 Task: Open Card Brand Reputation Monitoring in Board Product Features to Workspace Direct Marketing and add a team member Softage.3@softage.net, a label Red, a checklist Recipe Development, an attachment from Trello, a color Red and finally, add a card description 'Plan and execute company team-building conference' and a comment 'We should approach this task with a sense of curiosity and a willingness to experiment with new ideas and approaches.'. Add a start date 'Jan 07, 1900' with a due date 'Jan 14, 1900'
Action: Mouse moved to (70, 351)
Screenshot: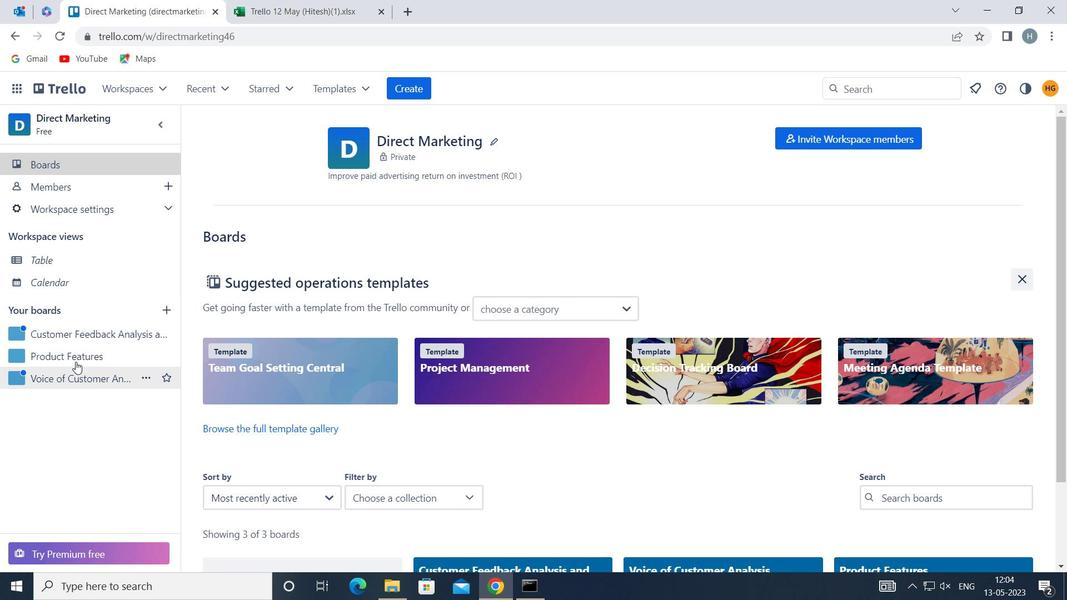 
Action: Mouse pressed left at (70, 351)
Screenshot: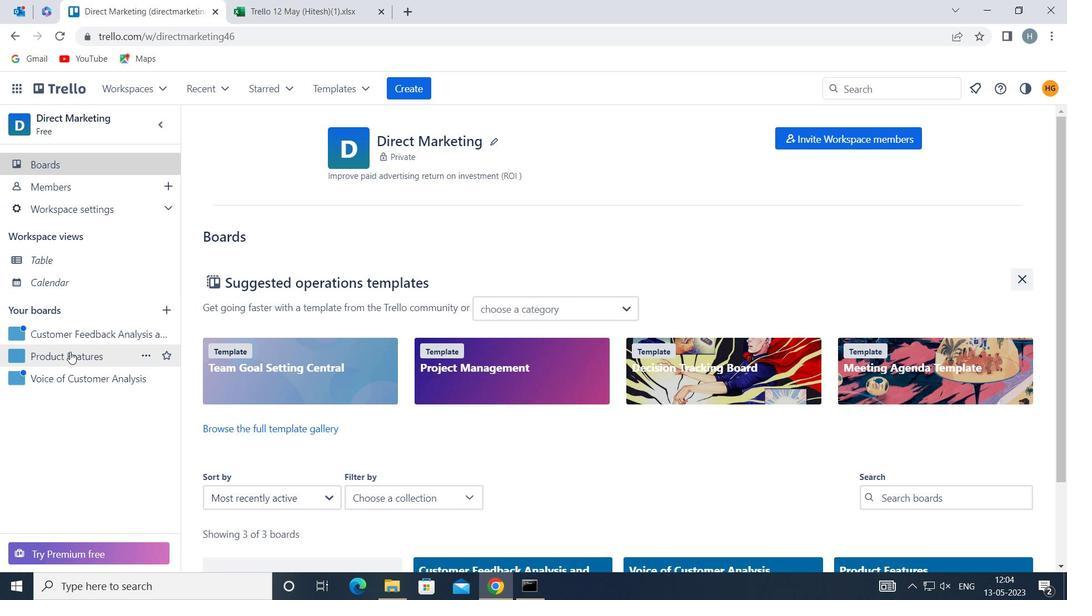 
Action: Mouse moved to (633, 204)
Screenshot: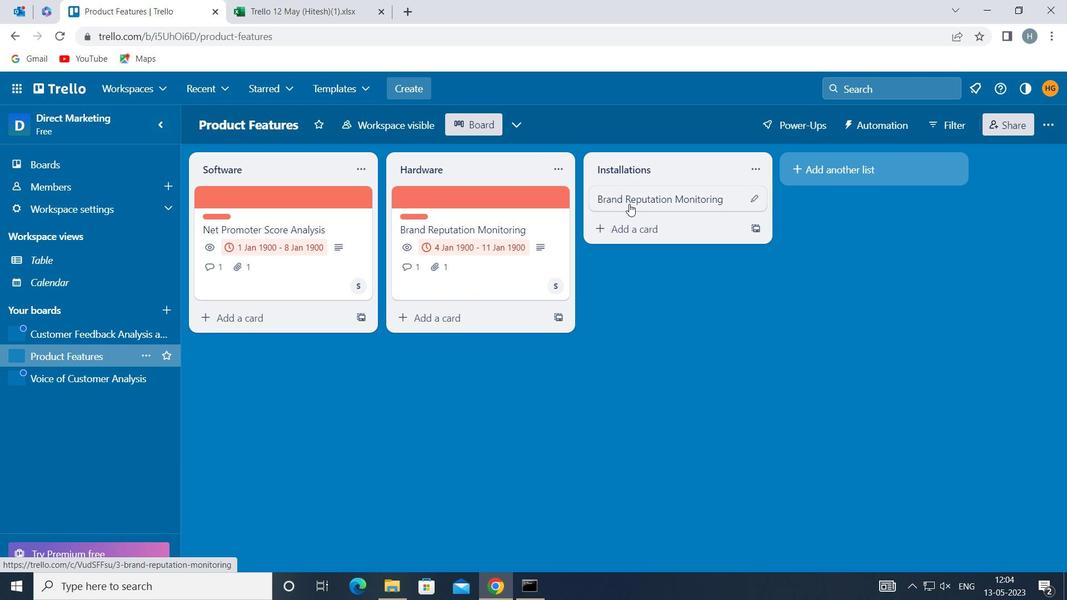 
Action: Mouse pressed left at (633, 204)
Screenshot: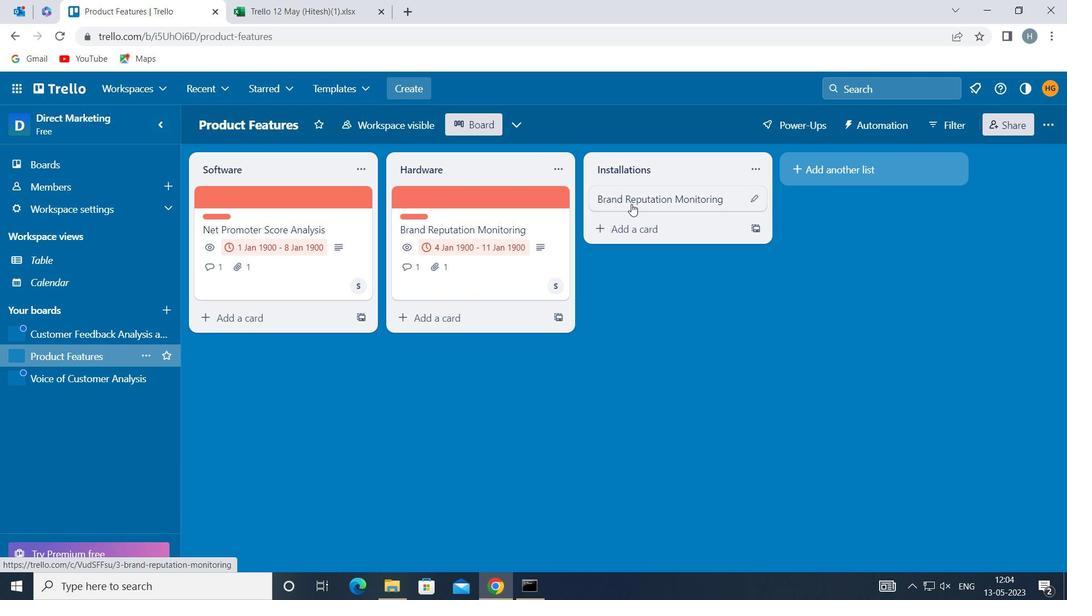 
Action: Mouse moved to (719, 244)
Screenshot: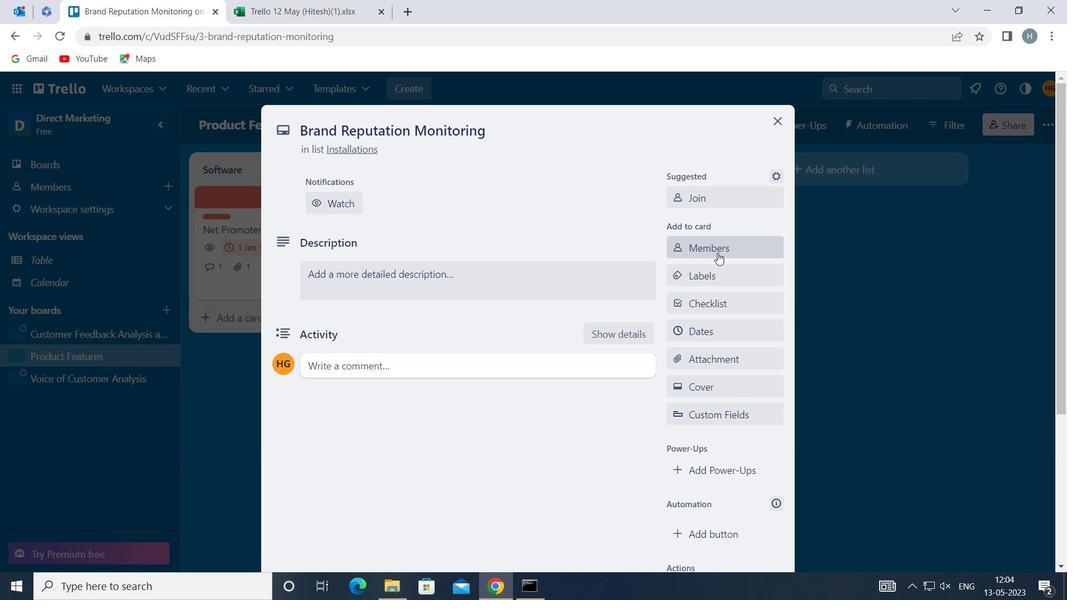 
Action: Mouse pressed left at (719, 244)
Screenshot: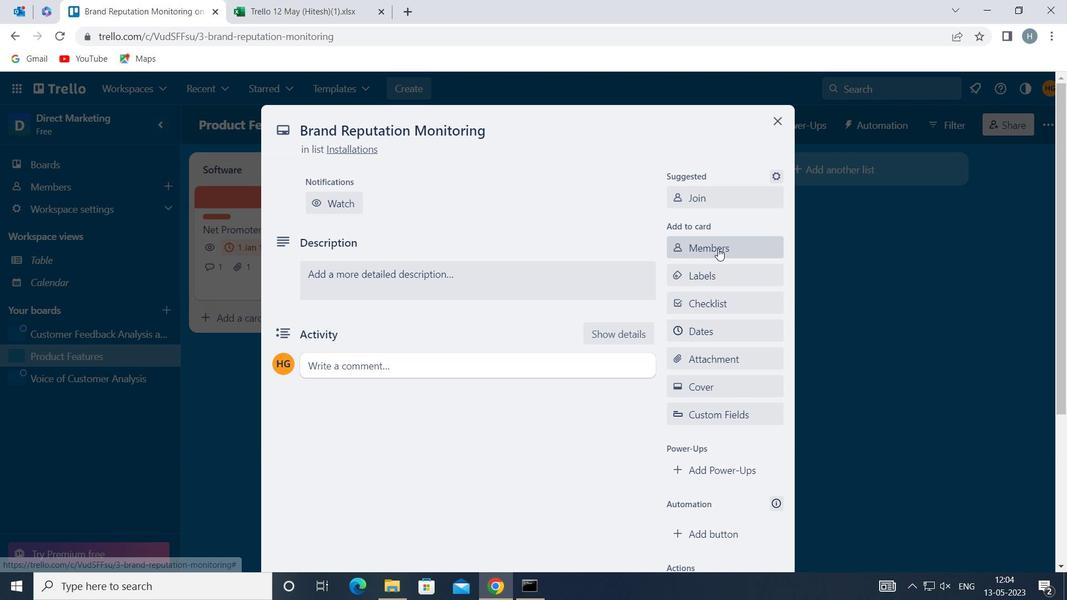 
Action: Key pressed softage
Screenshot: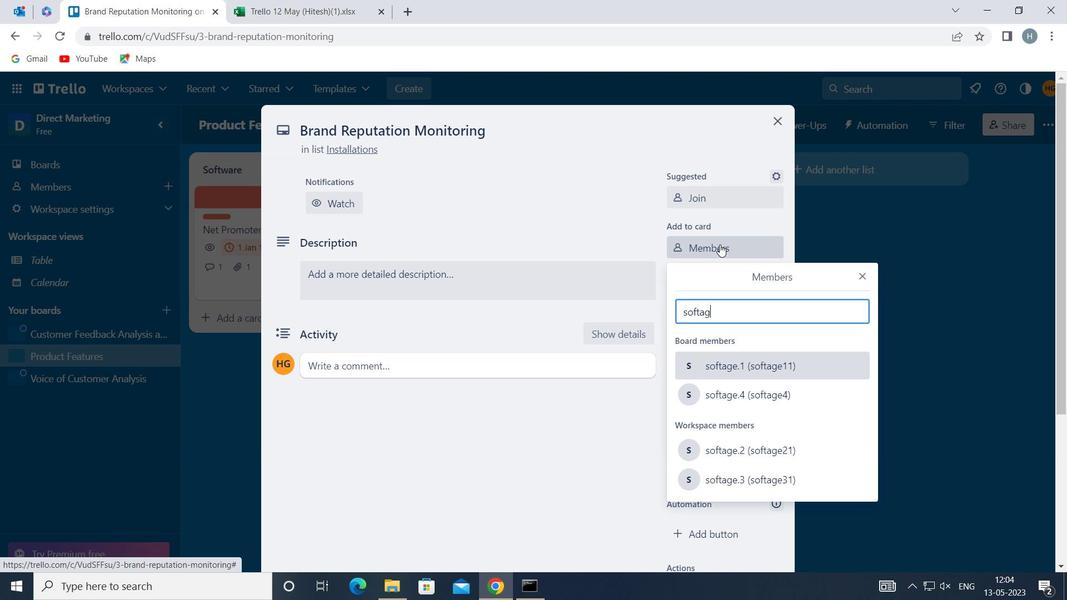 
Action: Mouse moved to (763, 475)
Screenshot: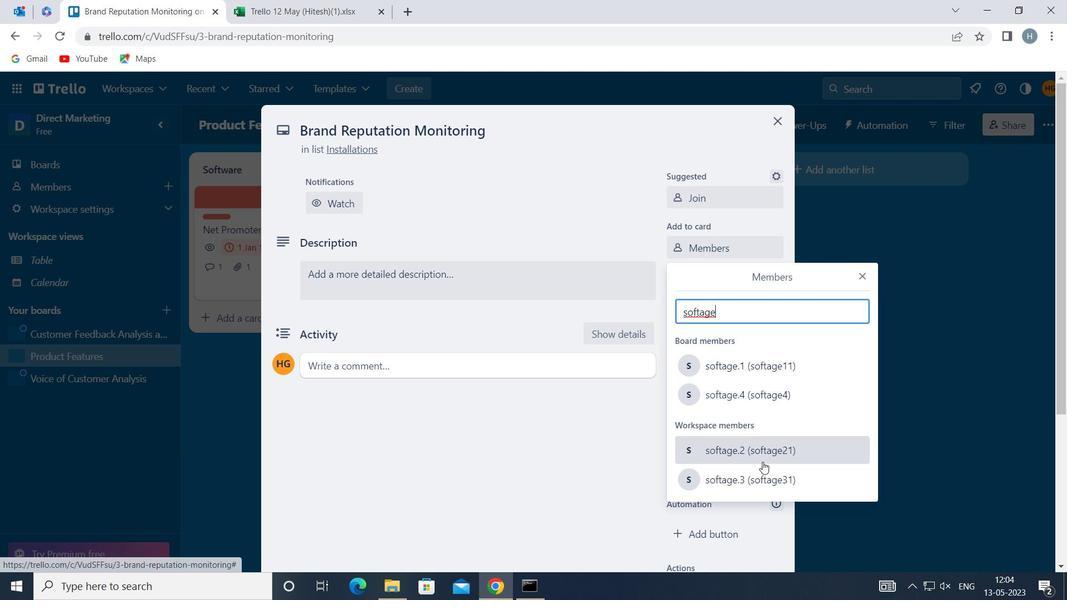 
Action: Mouse pressed left at (763, 475)
Screenshot: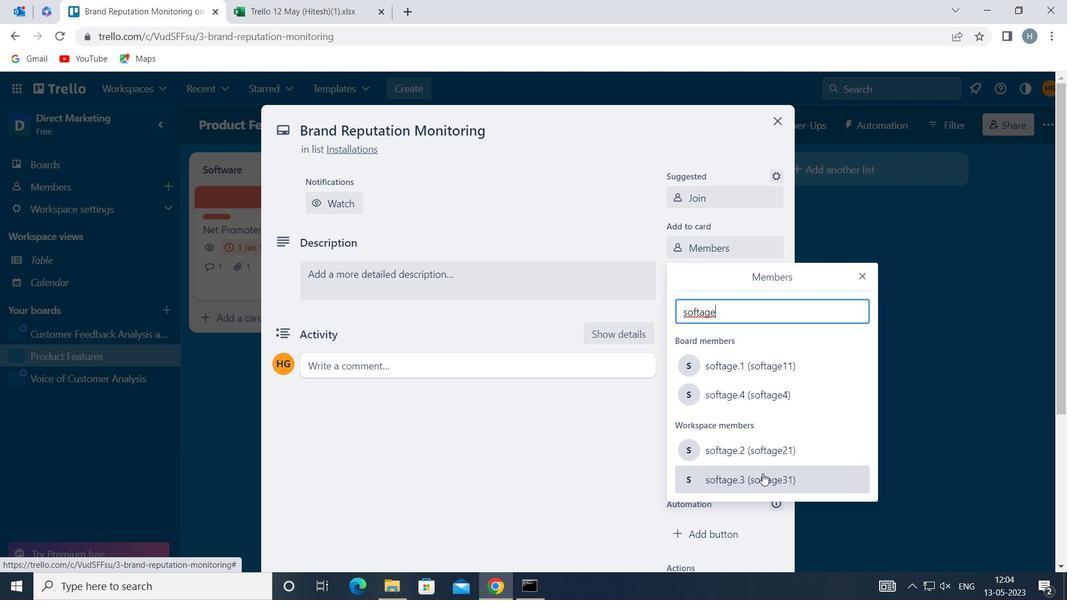 
Action: Mouse moved to (859, 270)
Screenshot: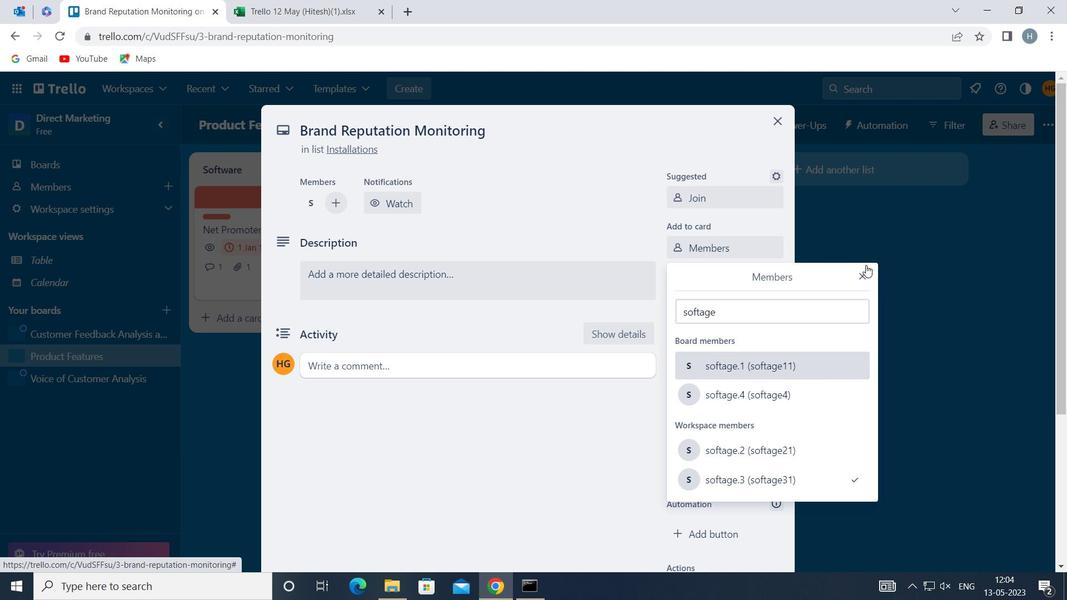
Action: Mouse pressed left at (859, 270)
Screenshot: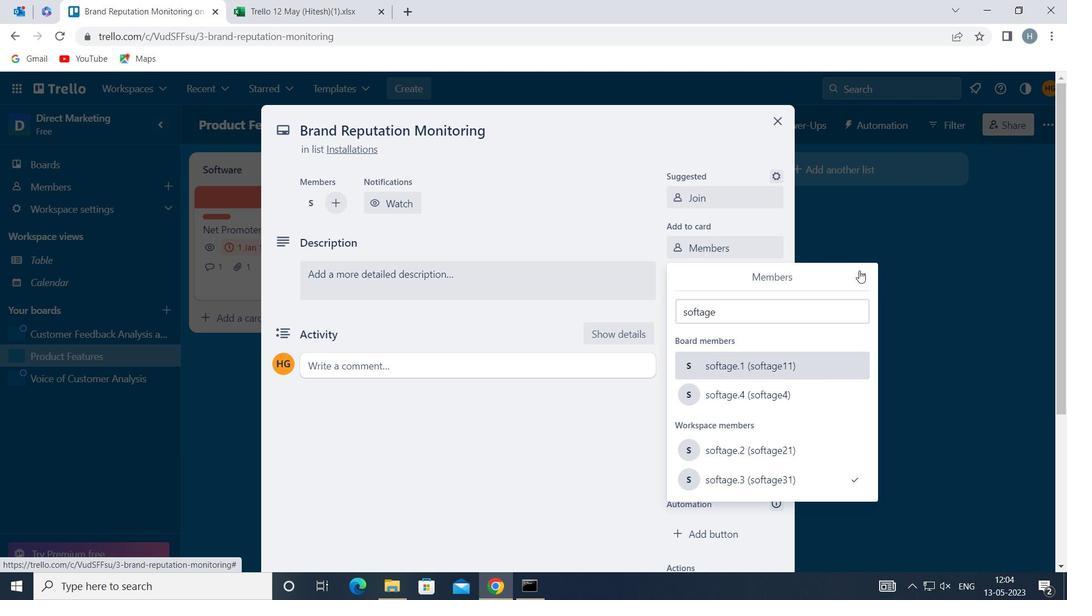 
Action: Mouse moved to (741, 269)
Screenshot: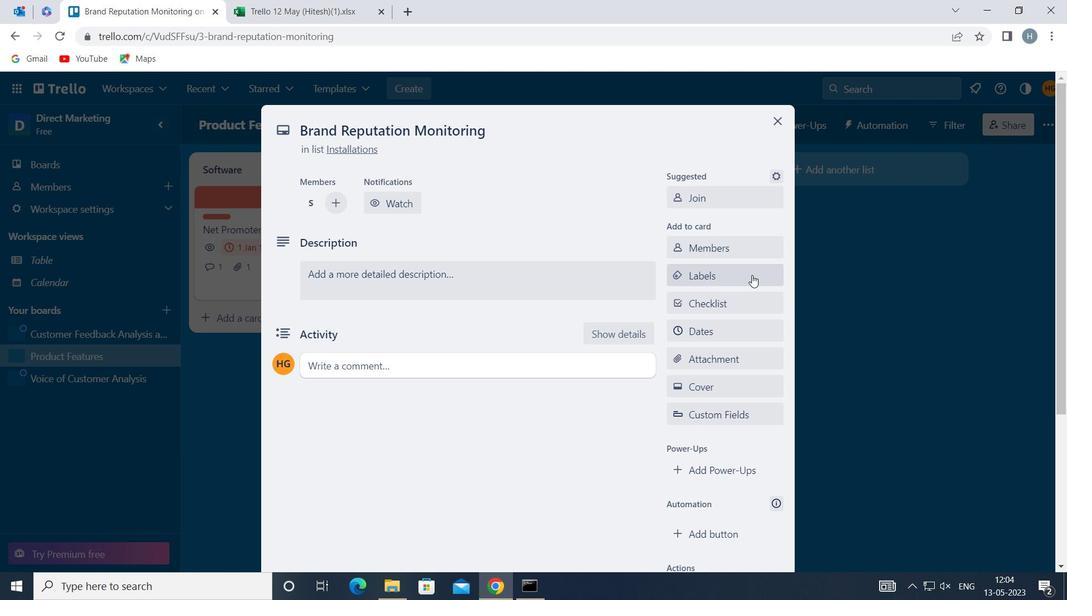 
Action: Mouse pressed left at (741, 269)
Screenshot: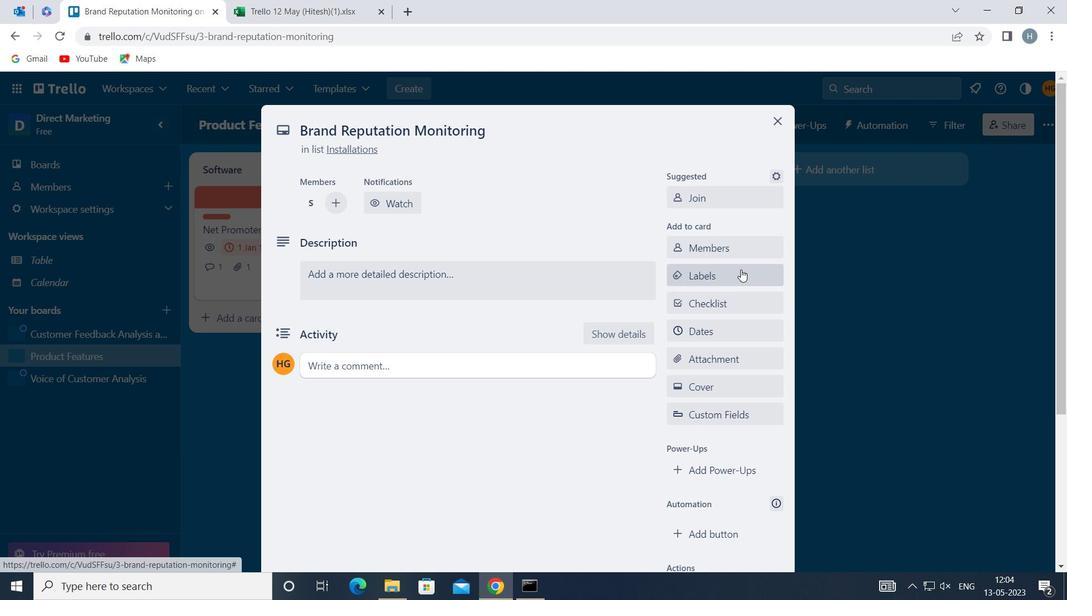 
Action: Mouse moved to (747, 273)
Screenshot: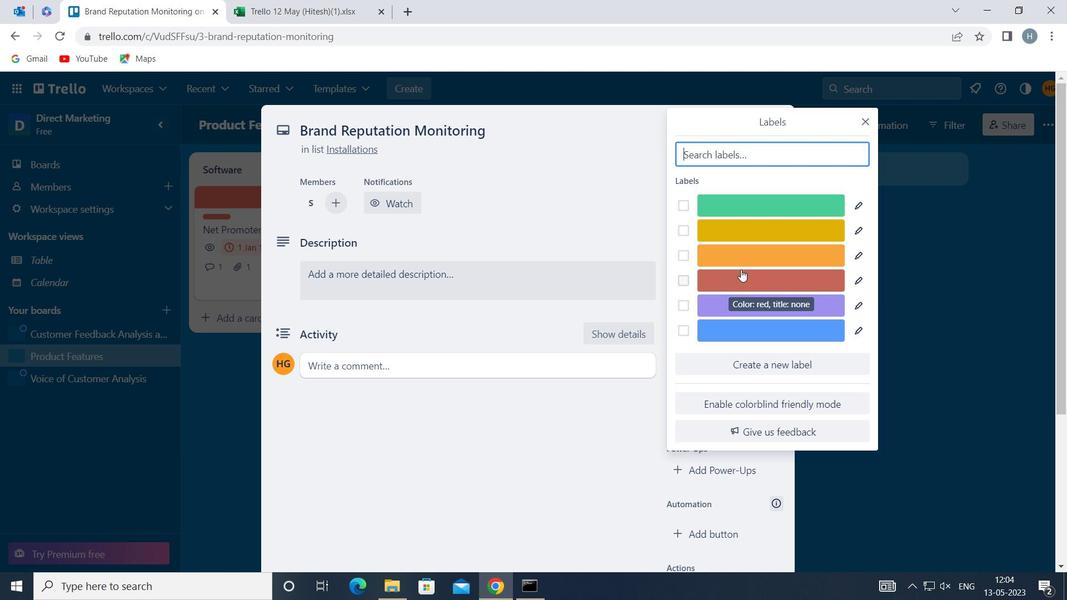 
Action: Mouse pressed left at (747, 273)
Screenshot: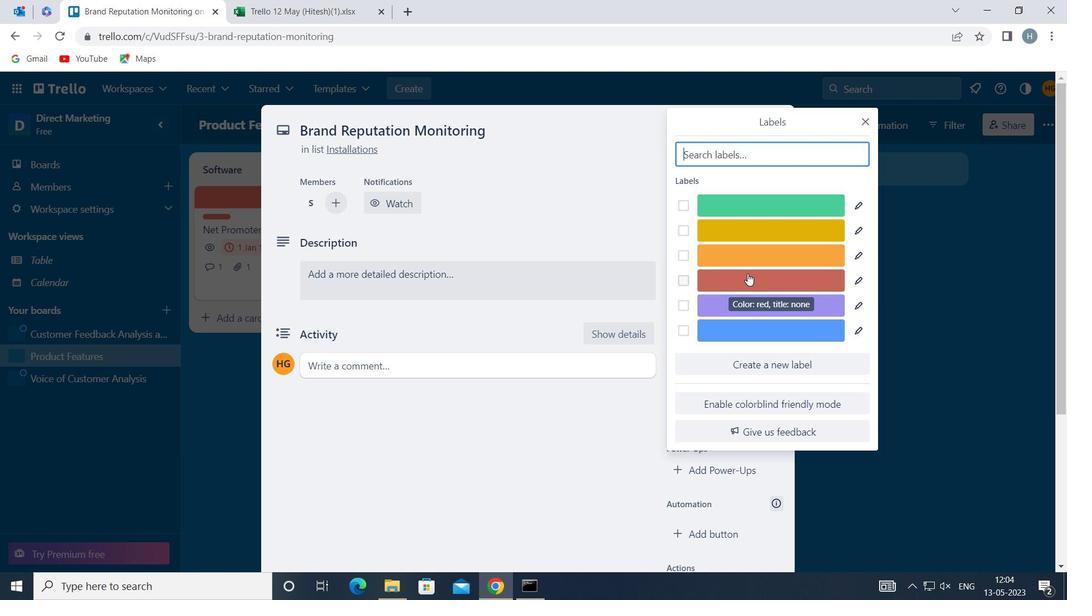 
Action: Mouse moved to (866, 118)
Screenshot: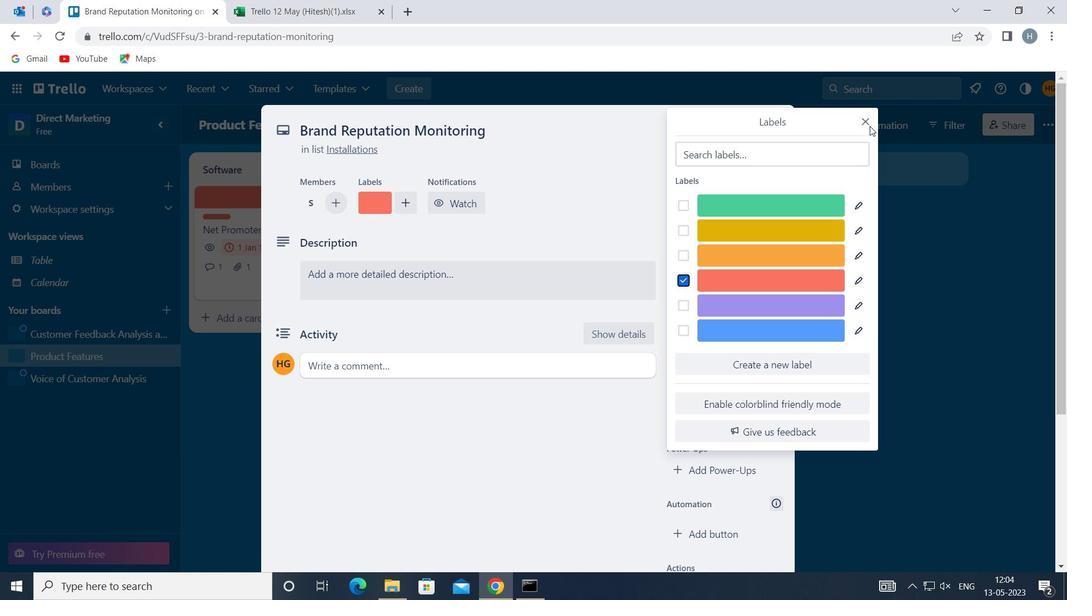 
Action: Mouse pressed left at (866, 118)
Screenshot: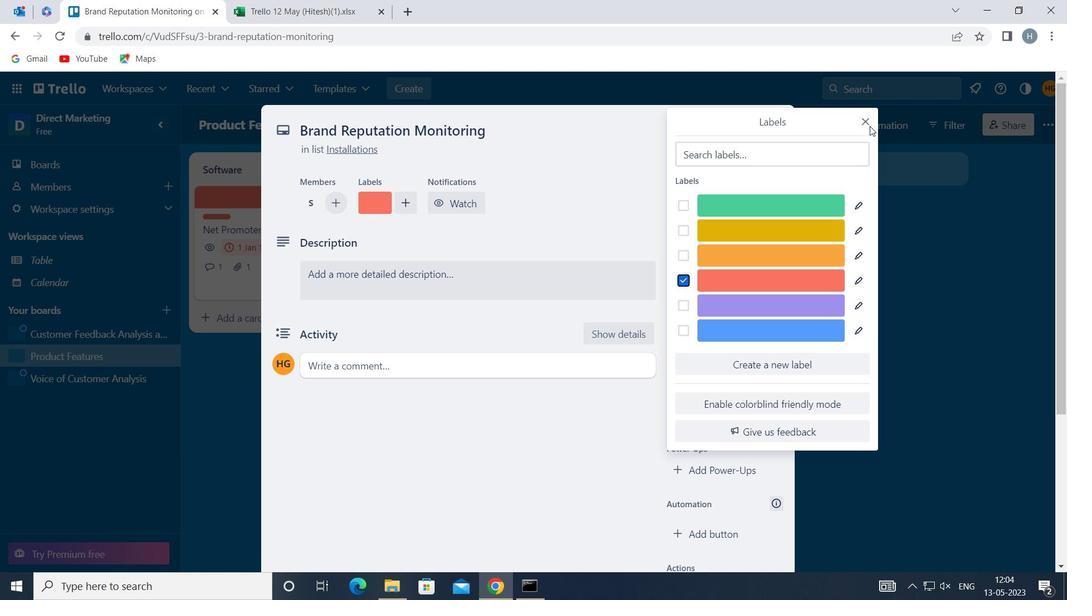 
Action: Mouse moved to (732, 298)
Screenshot: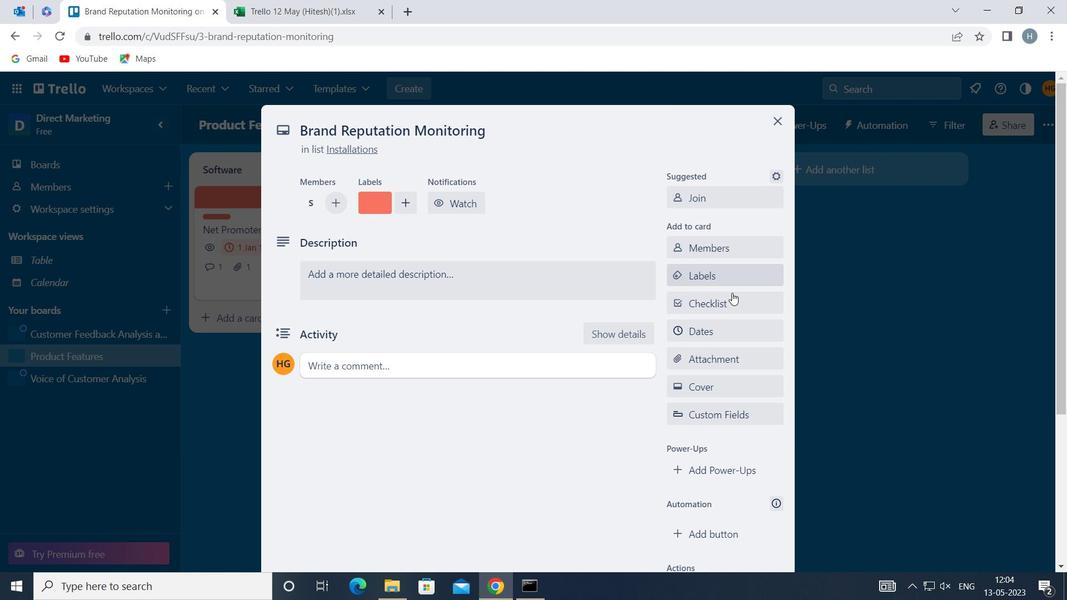 
Action: Mouse pressed left at (732, 298)
Screenshot: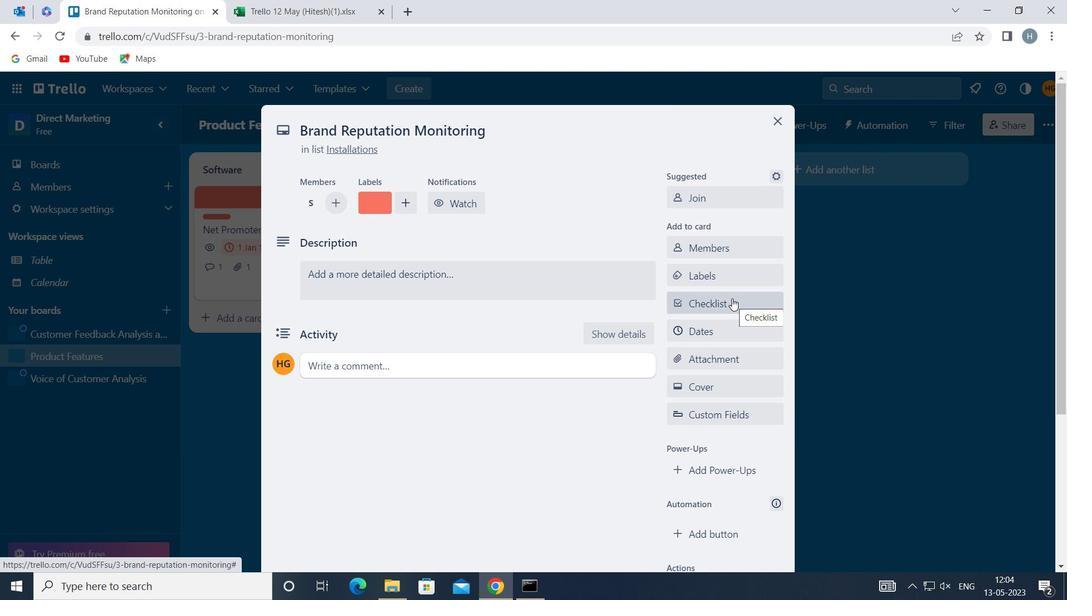
Action: Key pressed <Key.shift>RECIPE<Key.space><Key.shift>DEVELOPMENT
Screenshot: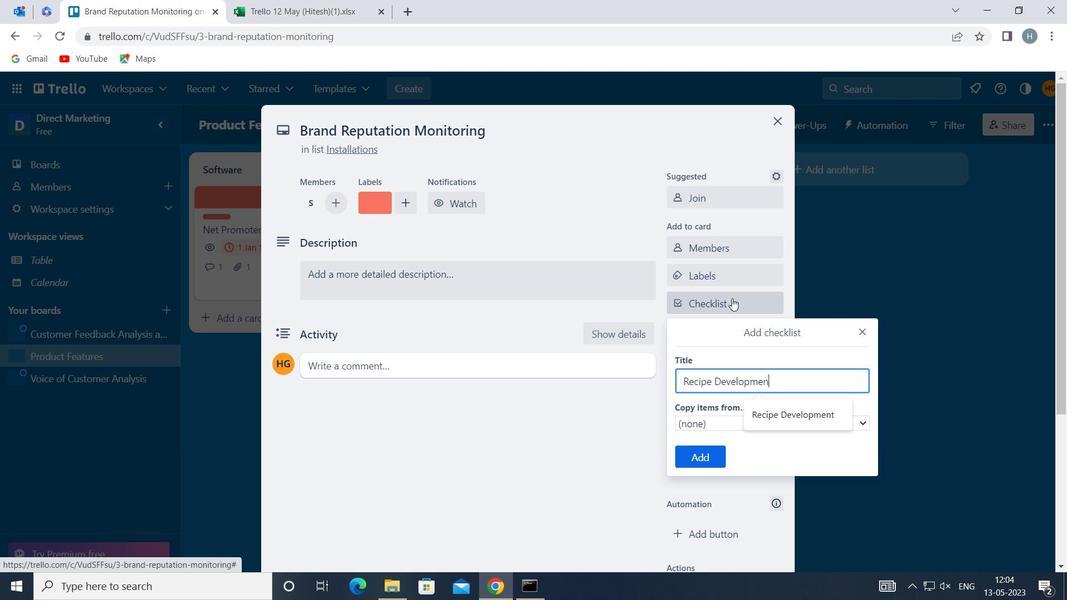 
Action: Mouse moved to (695, 454)
Screenshot: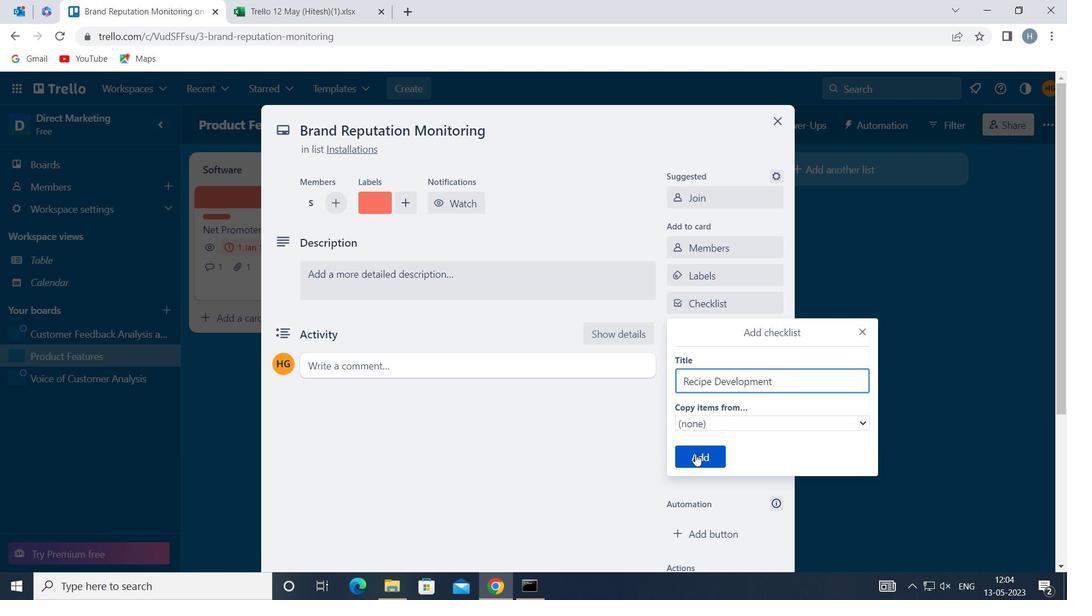 
Action: Mouse pressed left at (695, 454)
Screenshot: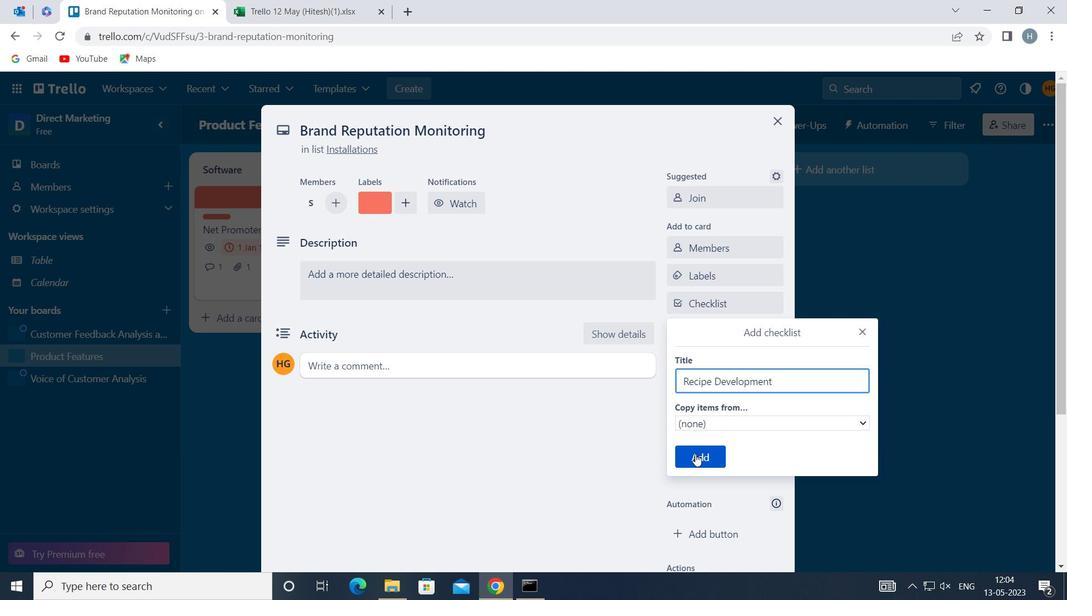 
Action: Mouse moved to (711, 351)
Screenshot: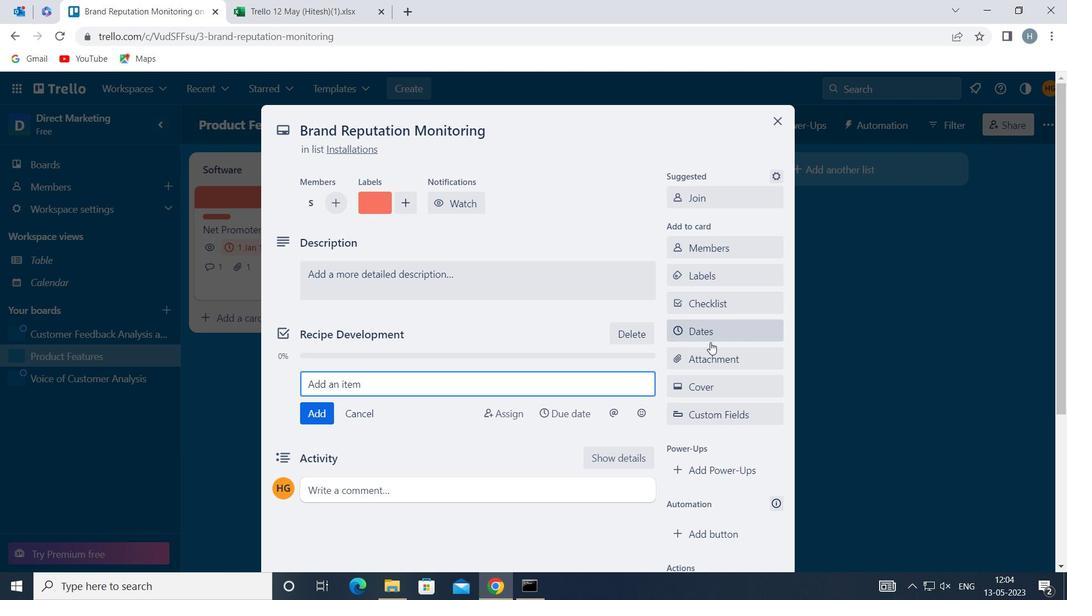 
Action: Mouse pressed left at (711, 351)
Screenshot: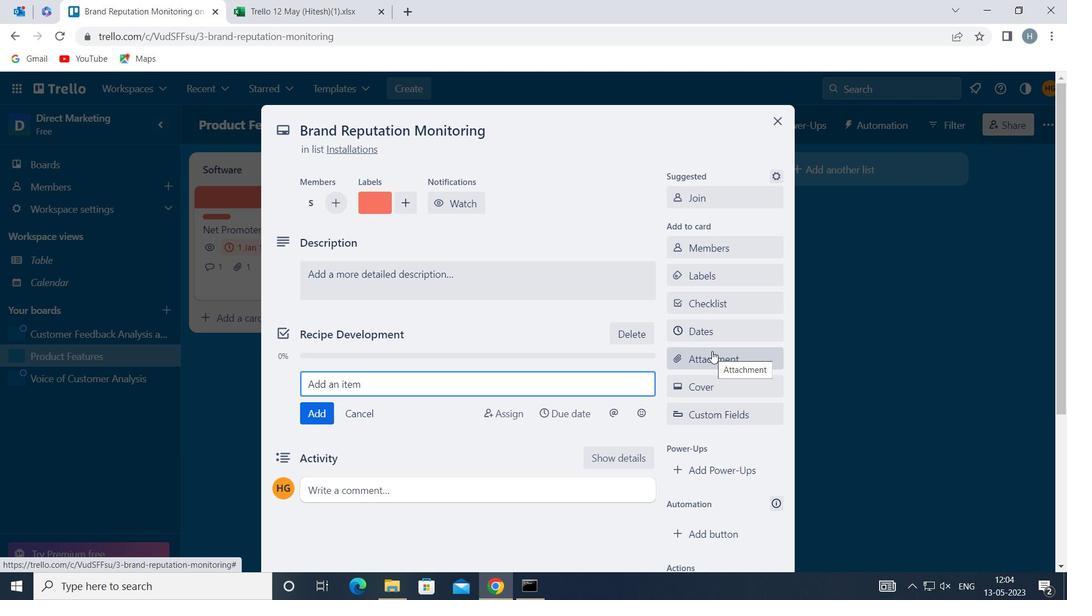 
Action: Mouse moved to (740, 172)
Screenshot: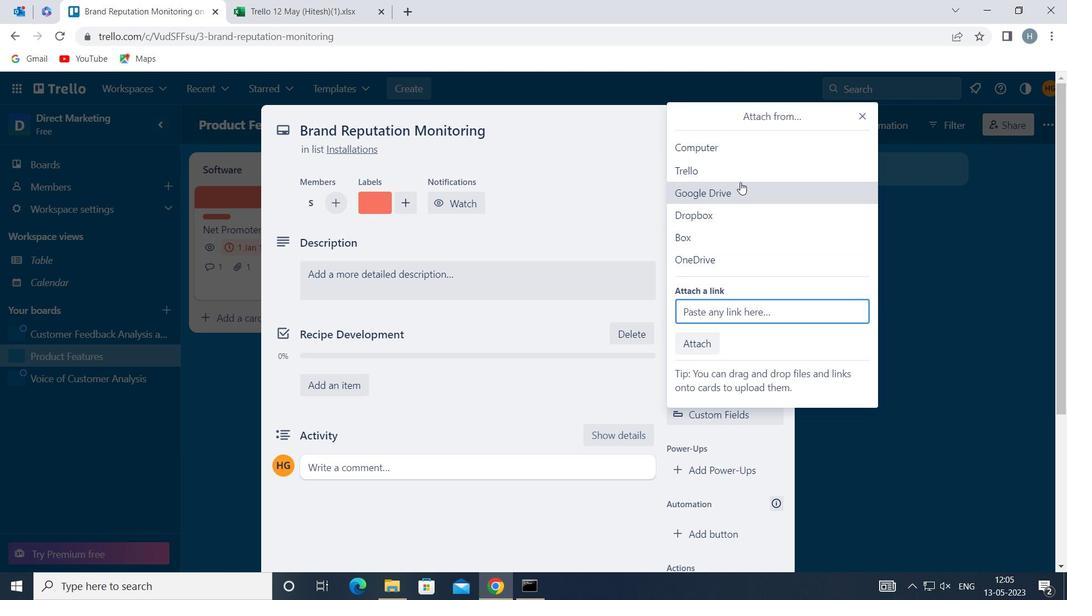 
Action: Mouse pressed left at (740, 172)
Screenshot: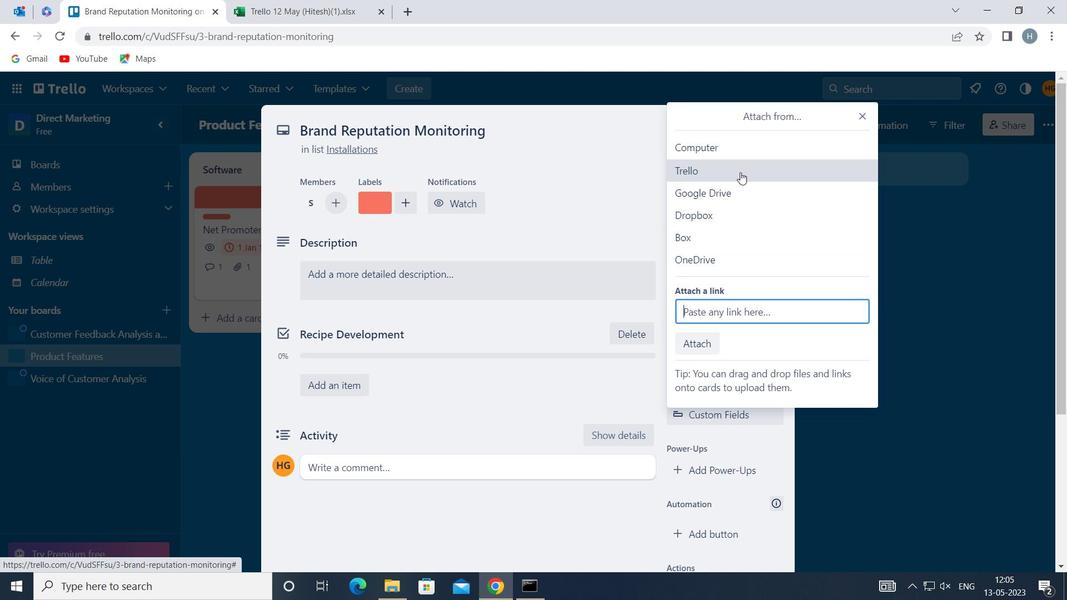 
Action: Mouse moved to (744, 260)
Screenshot: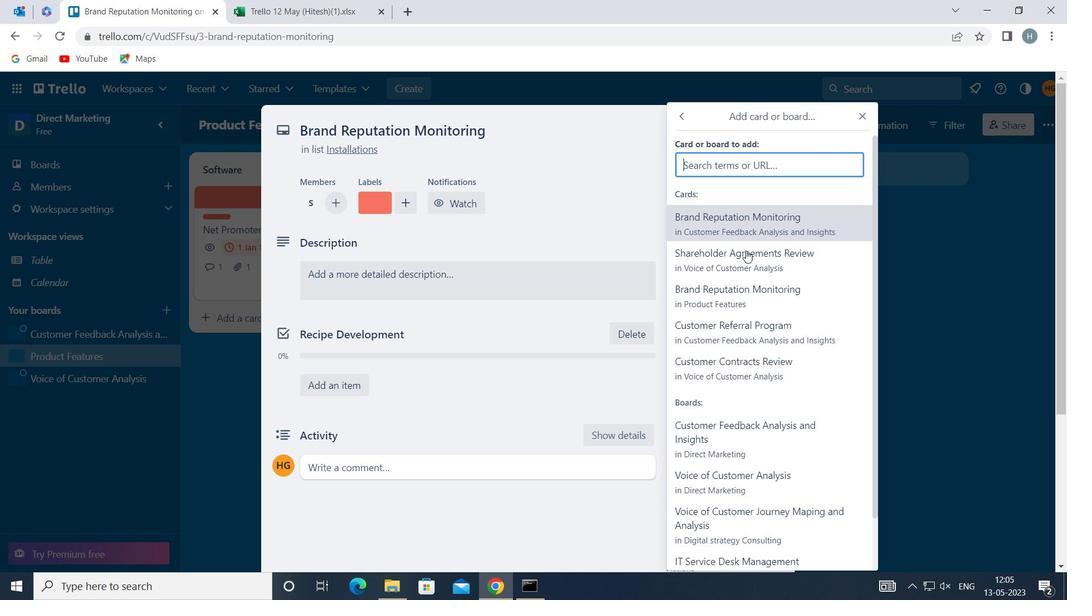 
Action: Mouse pressed left at (744, 260)
Screenshot: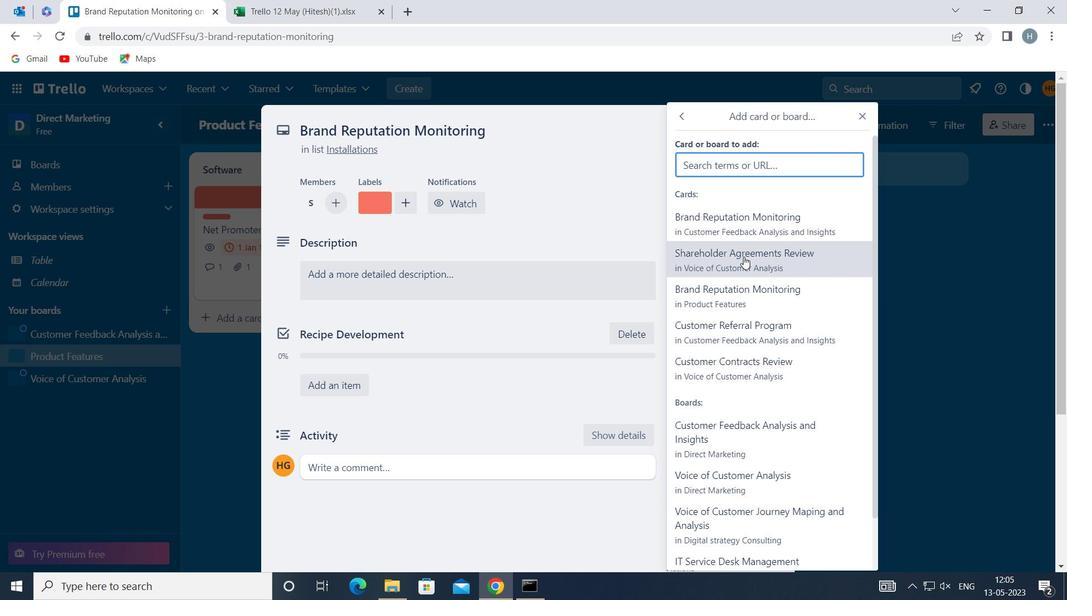 
Action: Mouse moved to (720, 385)
Screenshot: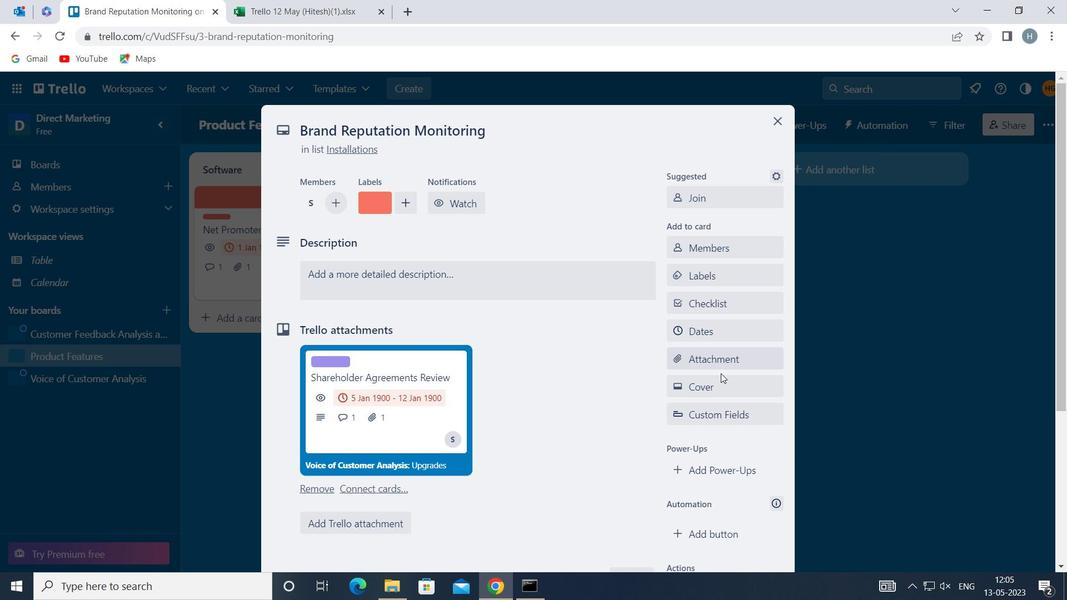 
Action: Mouse pressed left at (720, 385)
Screenshot: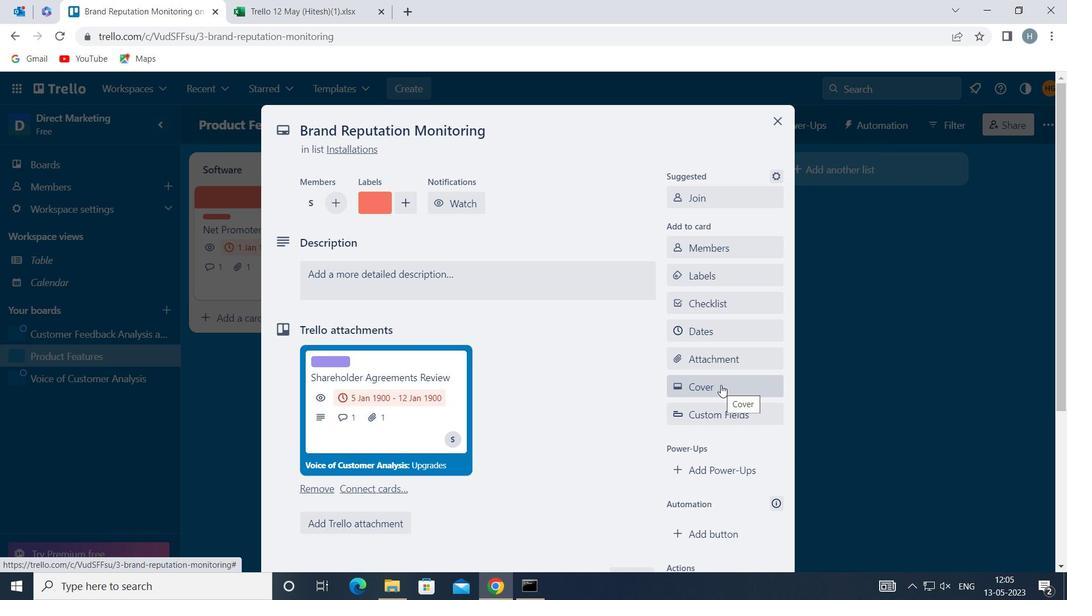
Action: Mouse moved to (816, 292)
Screenshot: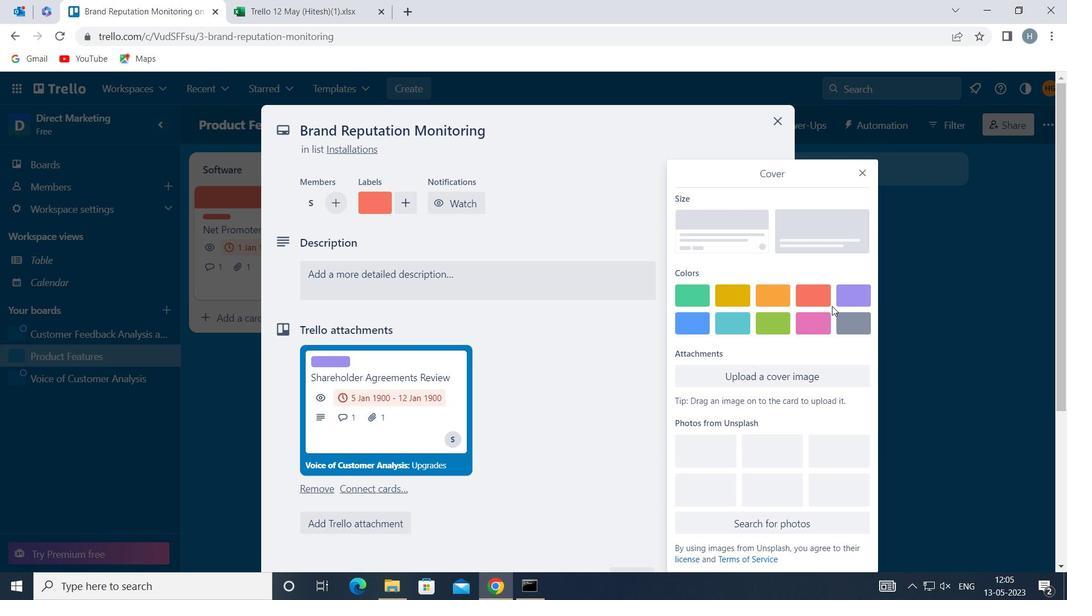 
Action: Mouse pressed left at (816, 292)
Screenshot: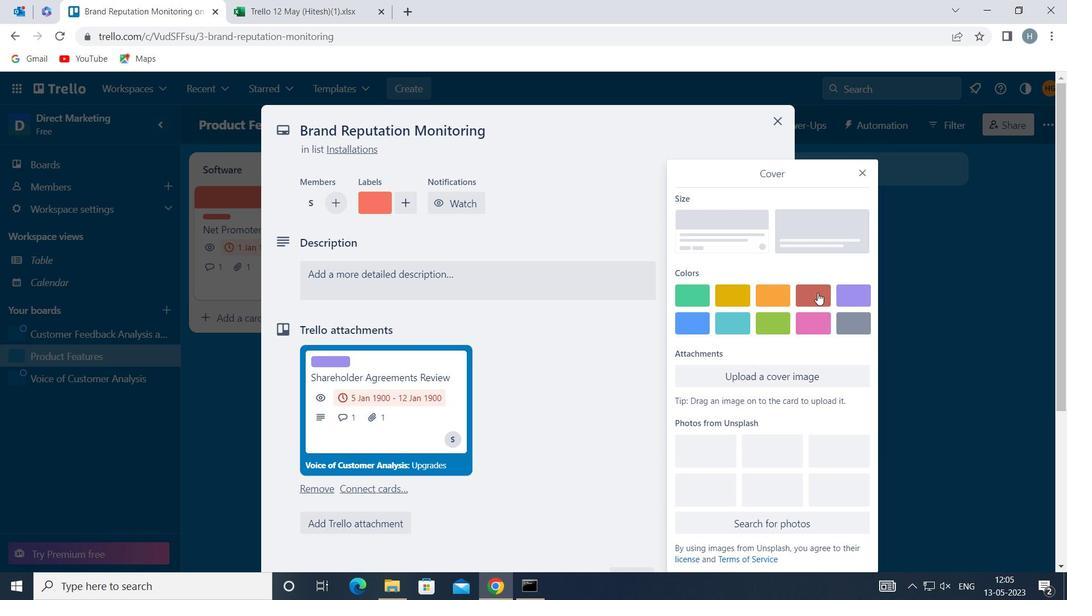 
Action: Mouse moved to (861, 145)
Screenshot: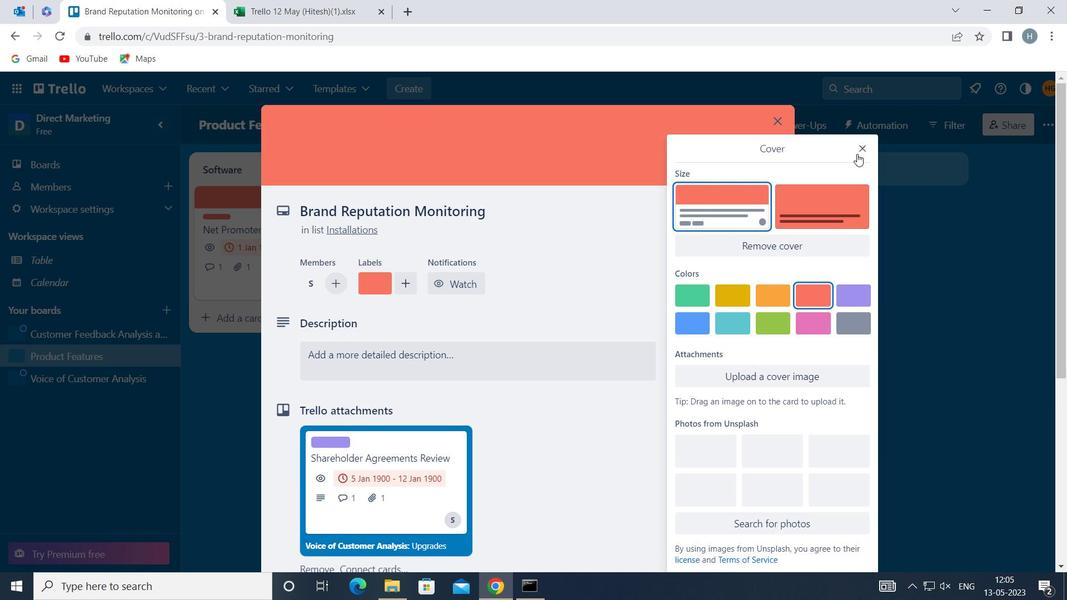 
Action: Mouse pressed left at (861, 145)
Screenshot: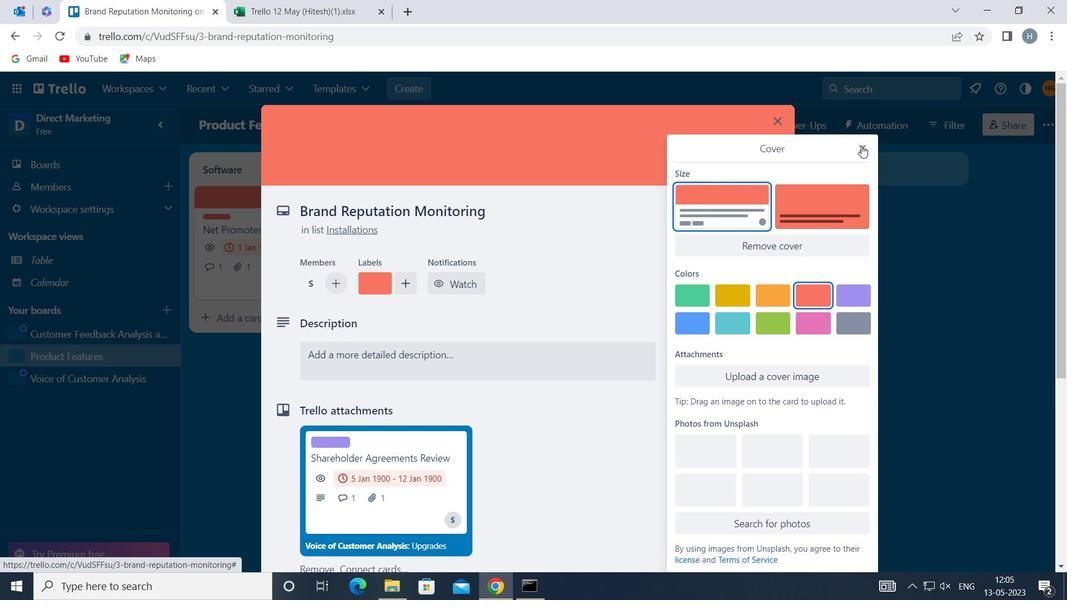 
Action: Mouse moved to (545, 352)
Screenshot: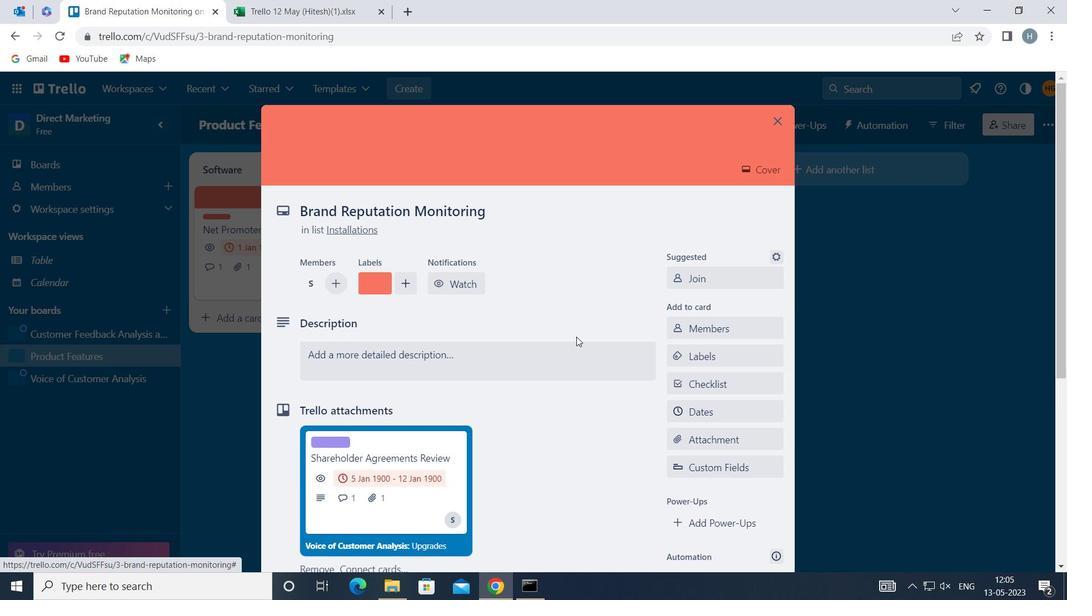 
Action: Mouse pressed left at (545, 352)
Screenshot: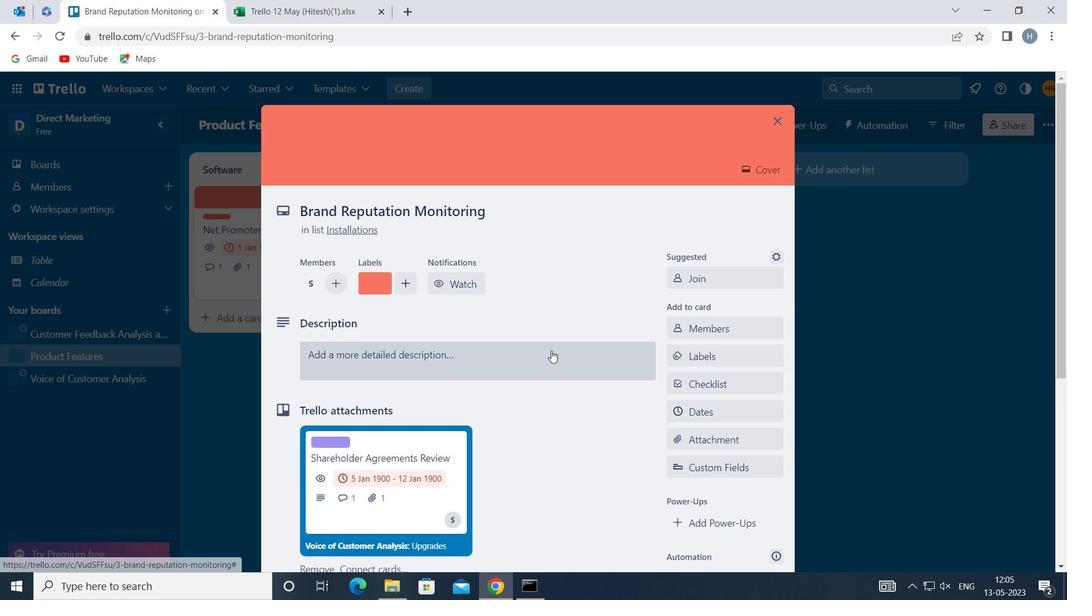 
Action: Mouse moved to (431, 399)
Screenshot: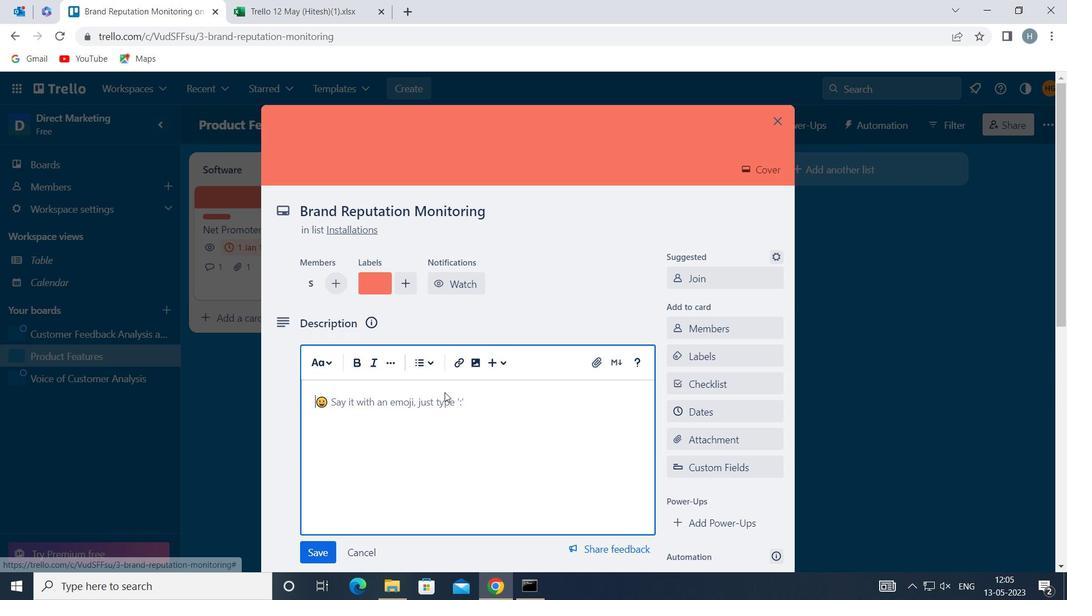 
Action: Mouse pressed left at (431, 399)
Screenshot: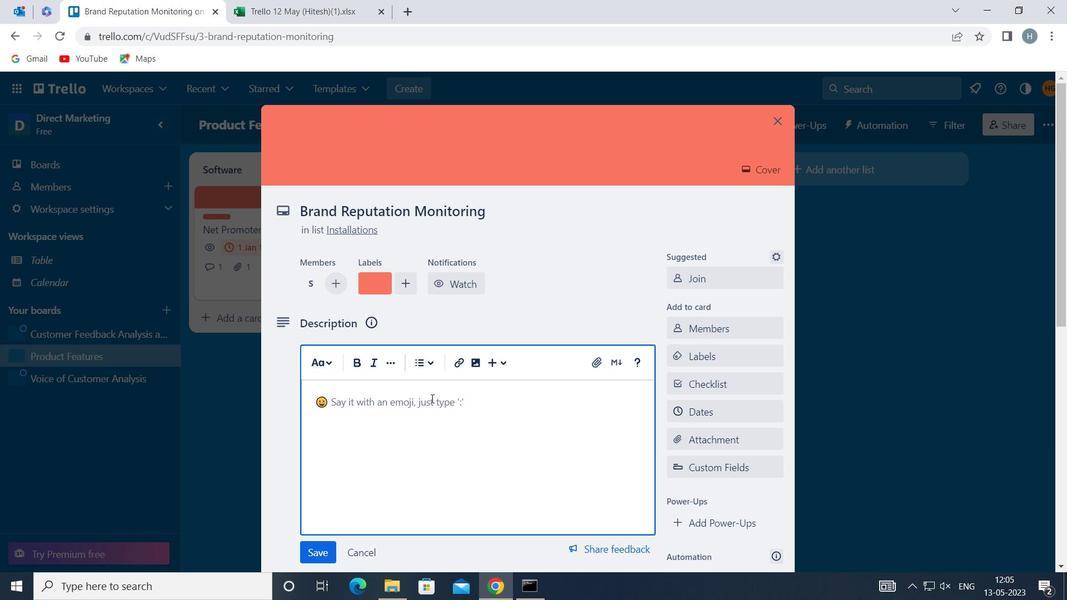
Action: Mouse moved to (431, 399)
Screenshot: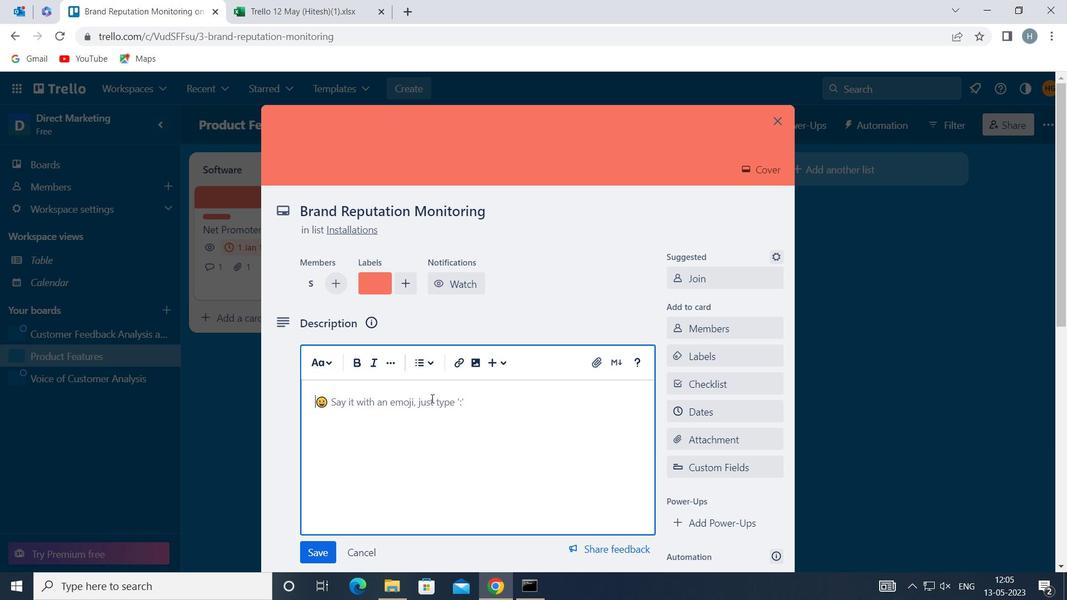 
Action: Key pressed <Key.shift>PLAN<Key.space>AND<Key.space>EXECUTE<Key.space>CI<Key.backspace>OMPANY<Key.space>TEAM-BUILDING<Key.space>CONFERENCE
Screenshot: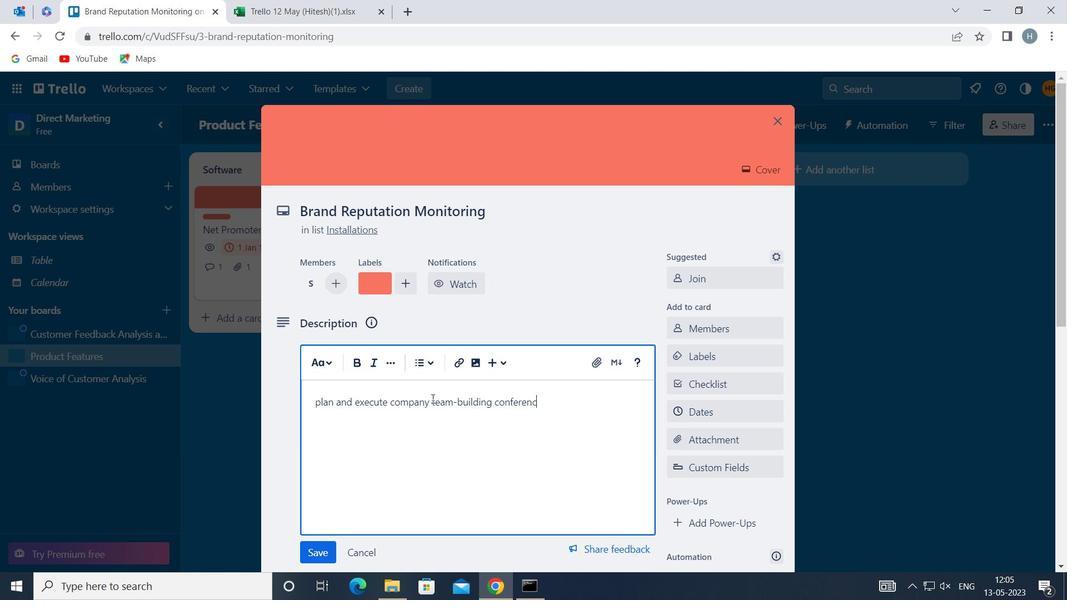 
Action: Mouse moved to (320, 545)
Screenshot: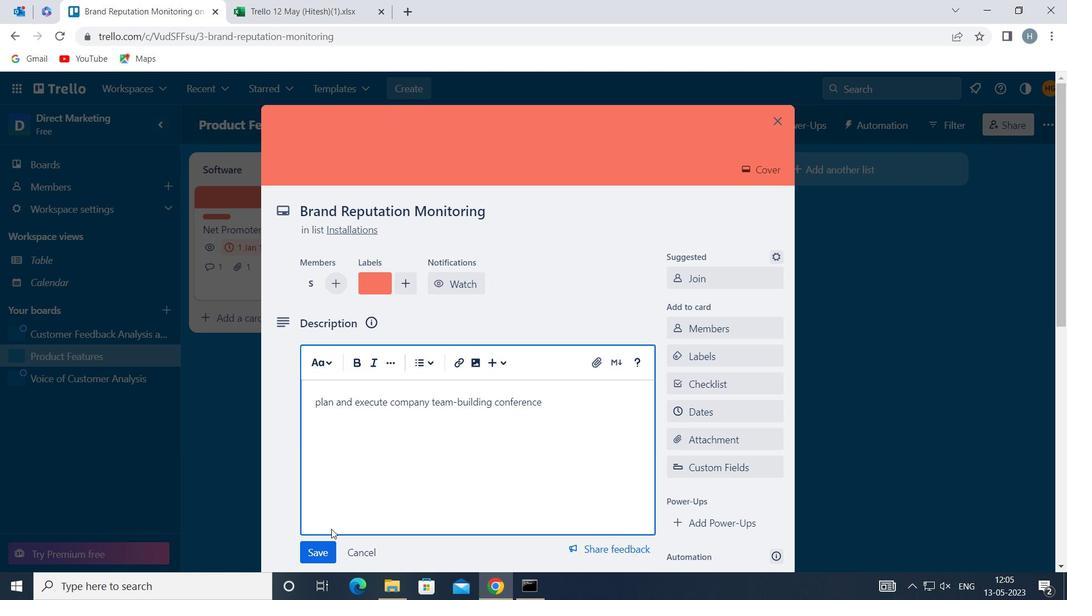 
Action: Mouse pressed left at (320, 545)
Screenshot: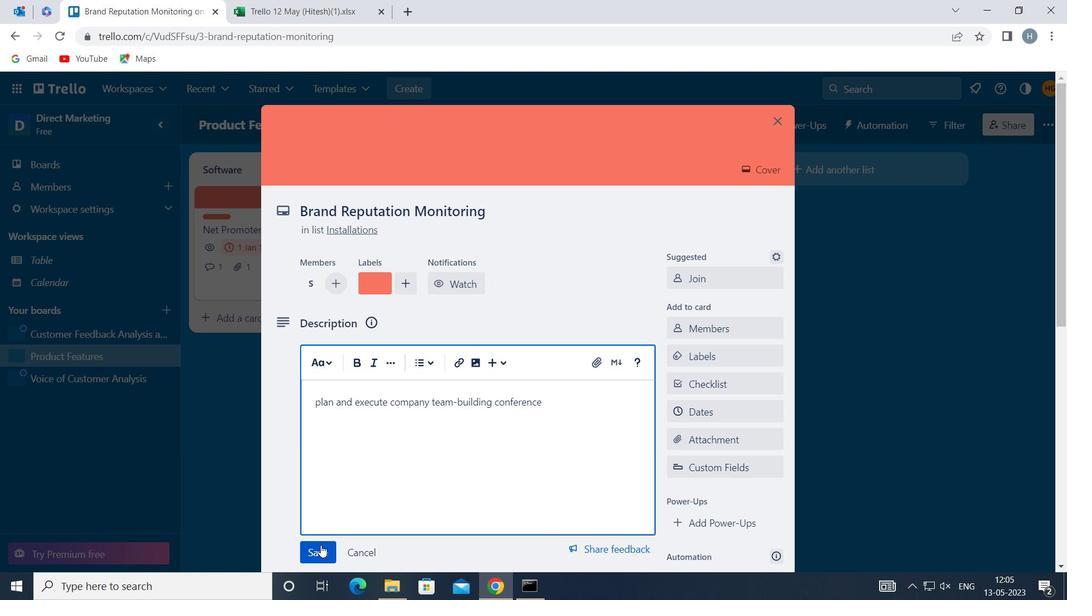 
Action: Mouse moved to (441, 425)
Screenshot: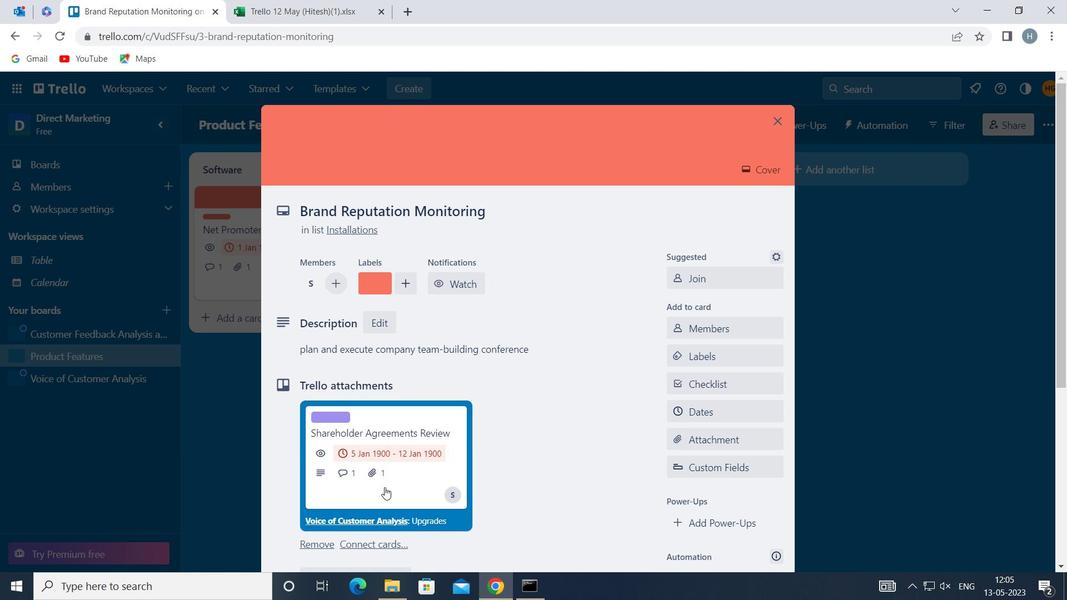 
Action: Mouse scrolled (441, 424) with delta (0, 0)
Screenshot: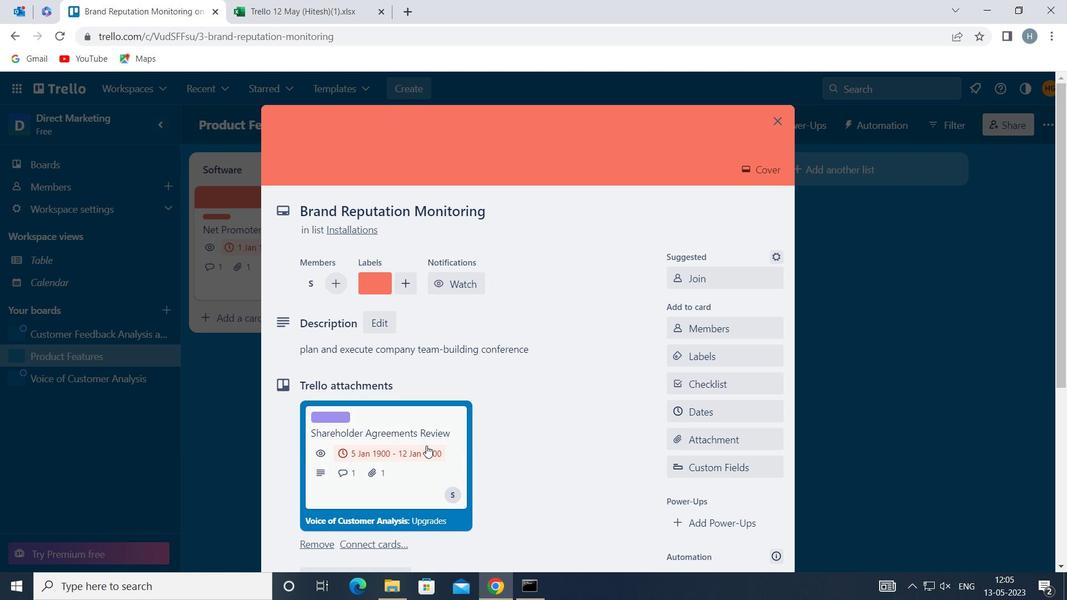 
Action: Mouse scrolled (441, 424) with delta (0, 0)
Screenshot: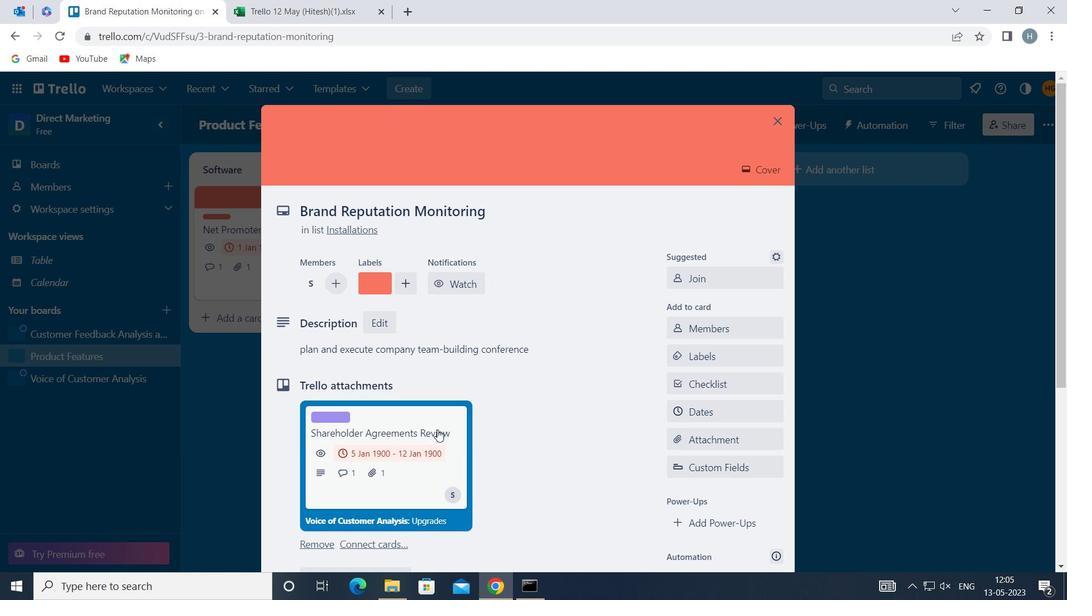 
Action: Mouse scrolled (441, 424) with delta (0, 0)
Screenshot: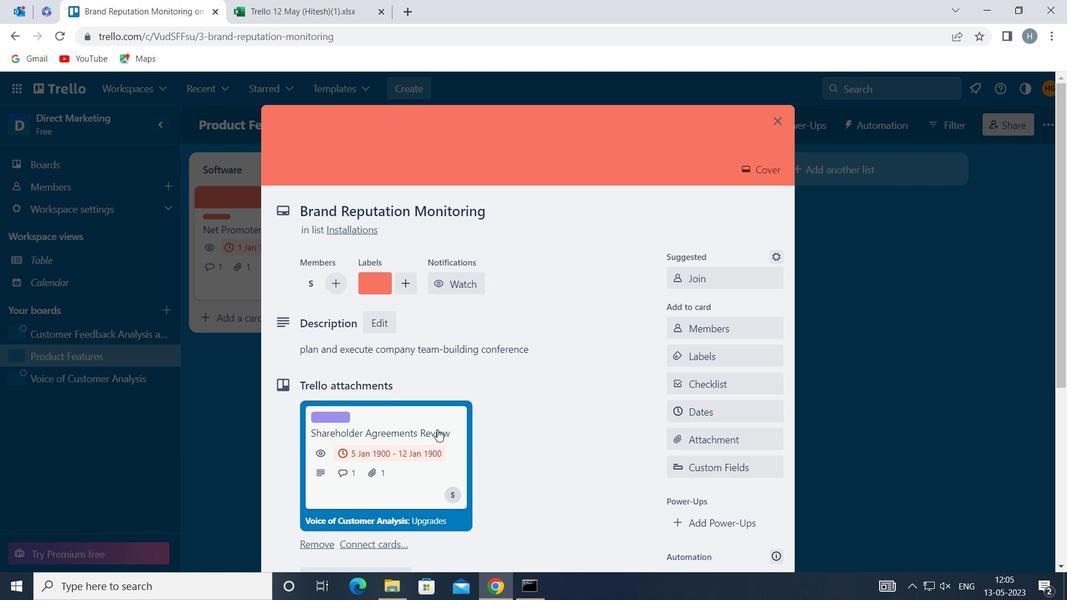 
Action: Mouse scrolled (441, 424) with delta (0, 0)
Screenshot: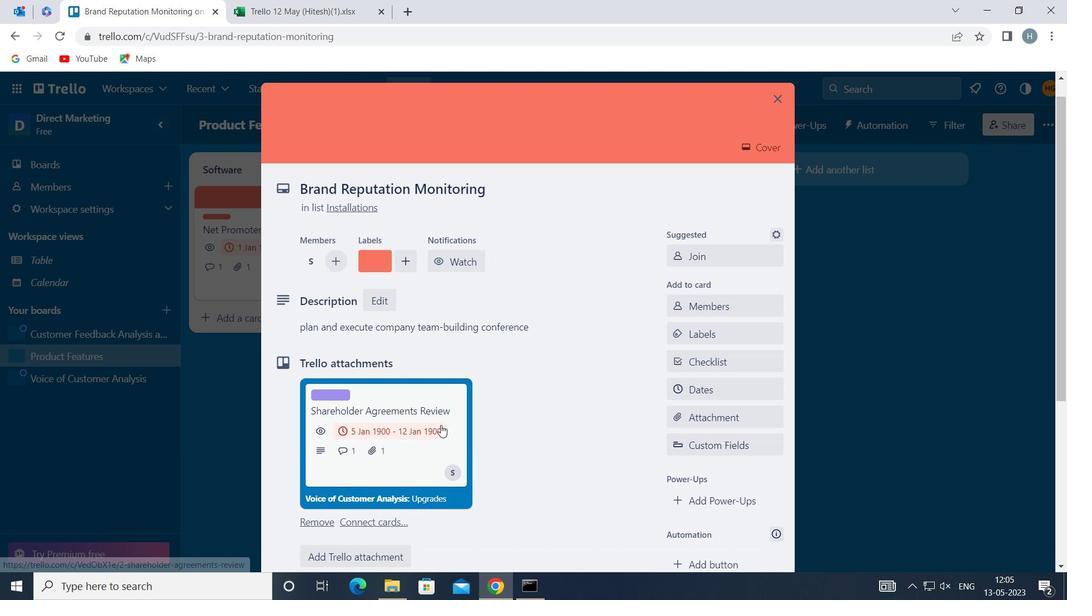 
Action: Mouse moved to (457, 484)
Screenshot: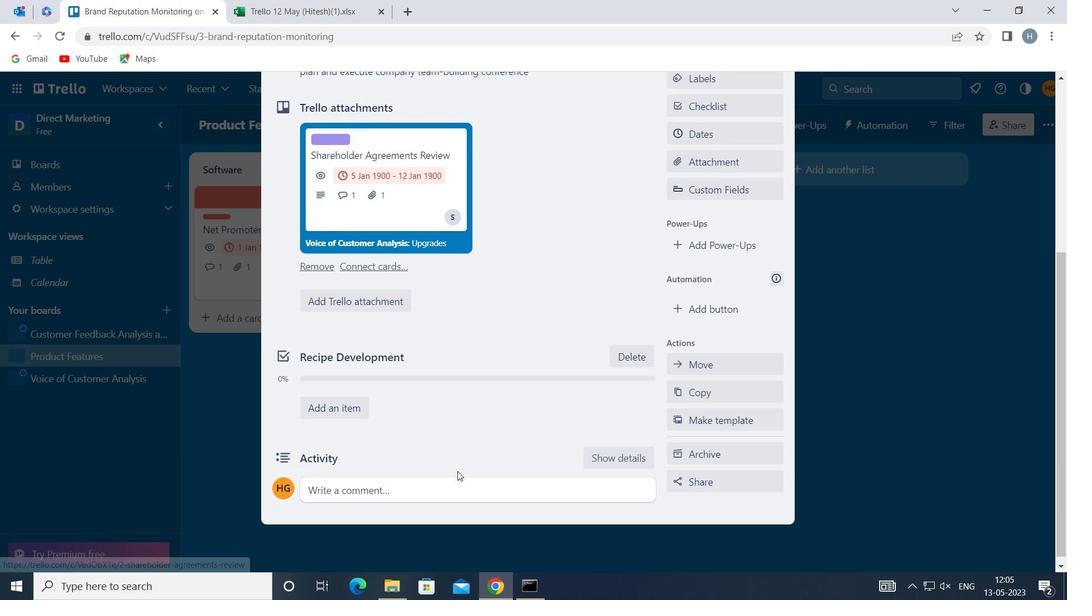
Action: Mouse pressed left at (457, 484)
Screenshot: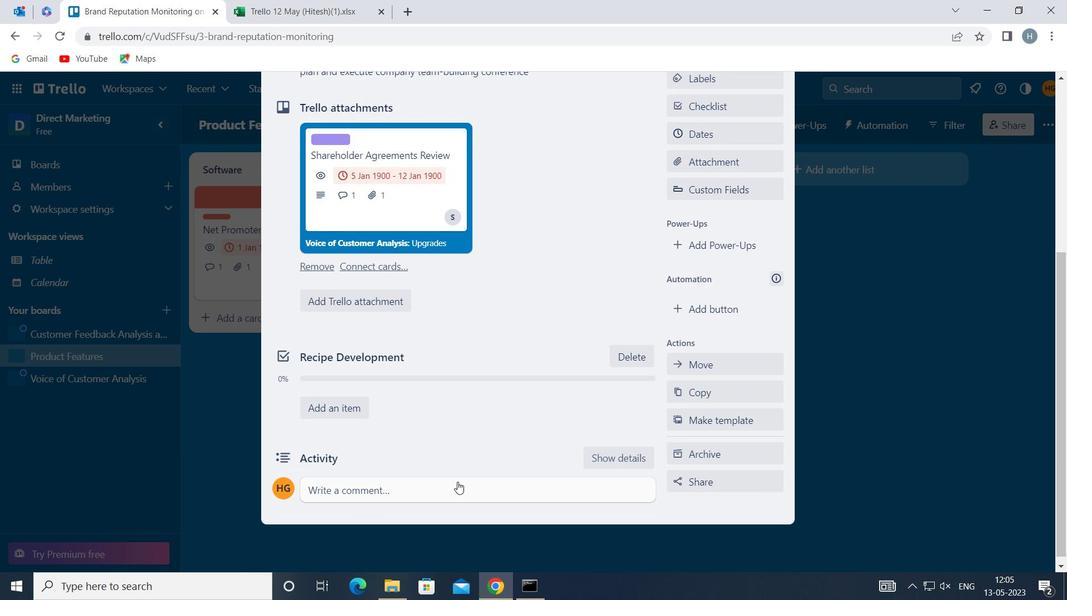 
Action: Mouse moved to (414, 522)
Screenshot: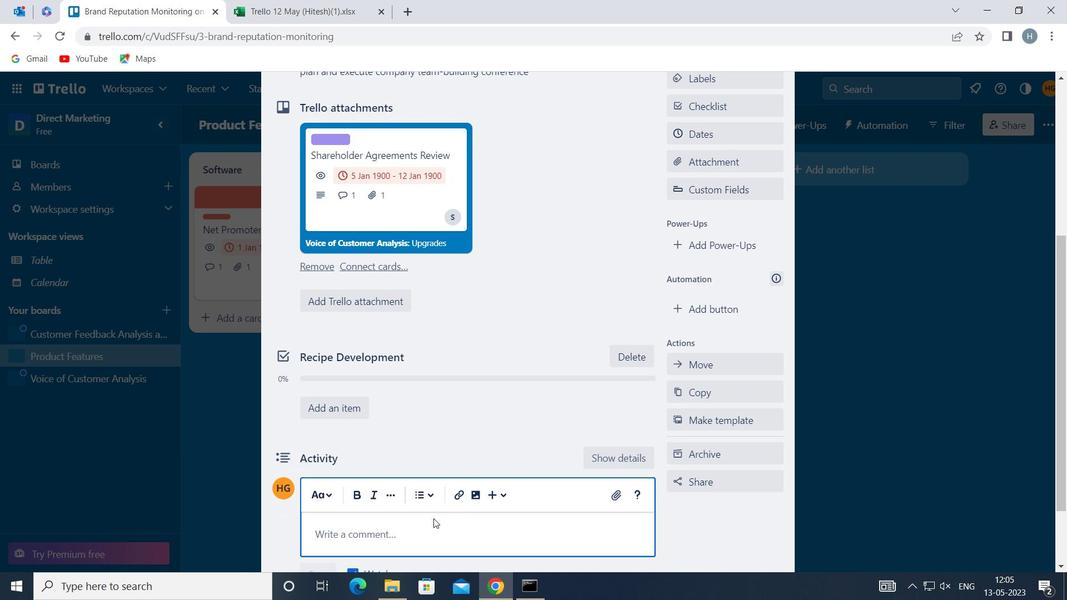 
Action: Key pressed WE<Key.backspace><Key.backspace><Key.shift>WE<Key.space>A<Key.backspace>SF<Key.backspace>HOY<Key.backspace>ULD<Key.space>APPROACH<Key.space>THIS<Key.space>TASK<Key.space>E<Key.backspace>WITH<Key.space>A<Key.space>SENSE<Key.space>OF<Key.space>CURIOSIS<Key.backspace>TY<Key.space>AND<Key.space>A<Key.space>WILLINGNESS<Key.space>TO<Key.space>EXPERIMENT<Key.space>WITH<Key.space>NEW<Key.space>IDEAS<Key.space>AND<Key.space>APPROACHES
Screenshot: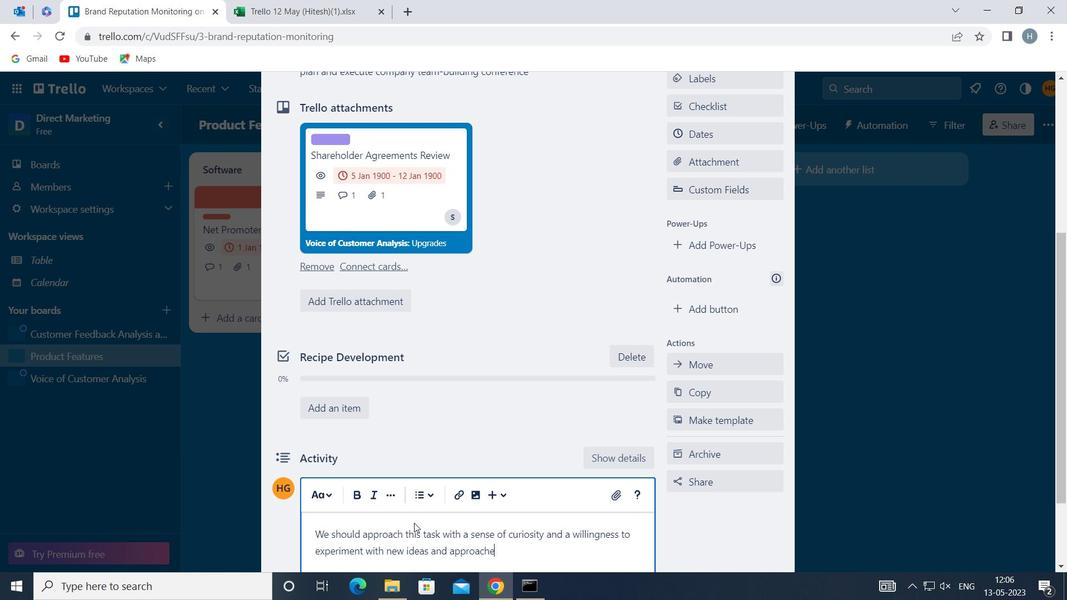 
Action: Mouse moved to (372, 536)
Screenshot: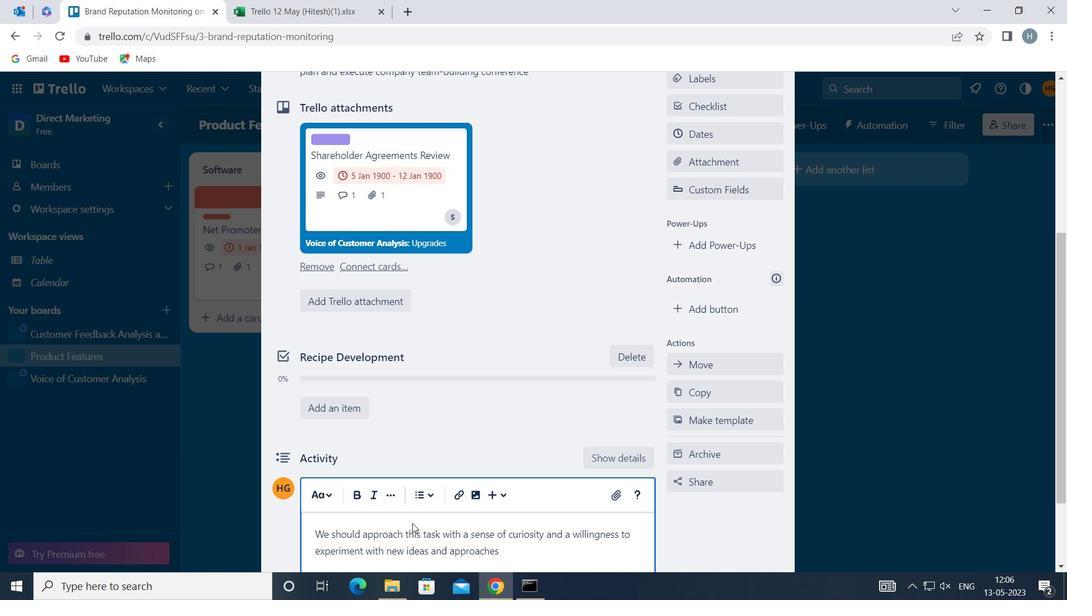 
Action: Mouse scrolled (372, 536) with delta (0, 0)
Screenshot: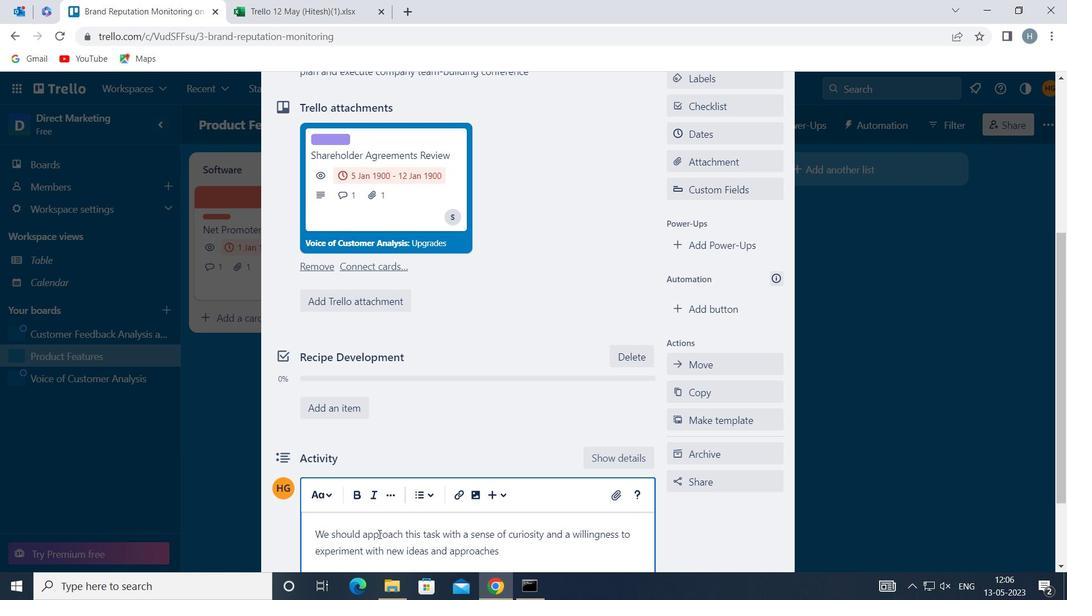 
Action: Mouse scrolled (372, 536) with delta (0, 0)
Screenshot: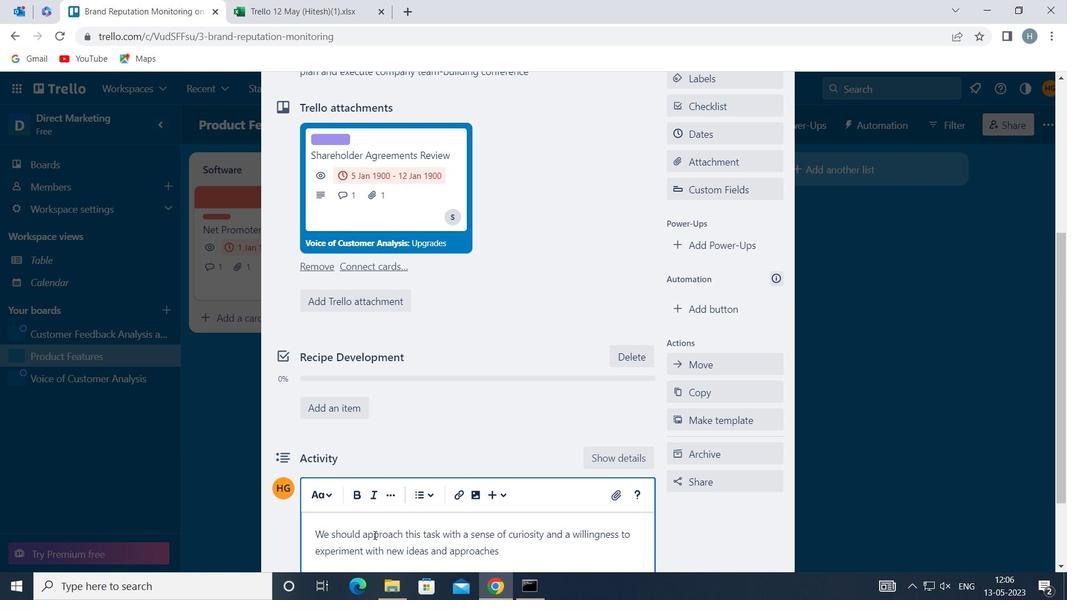 
Action: Mouse scrolled (372, 536) with delta (0, 0)
Screenshot: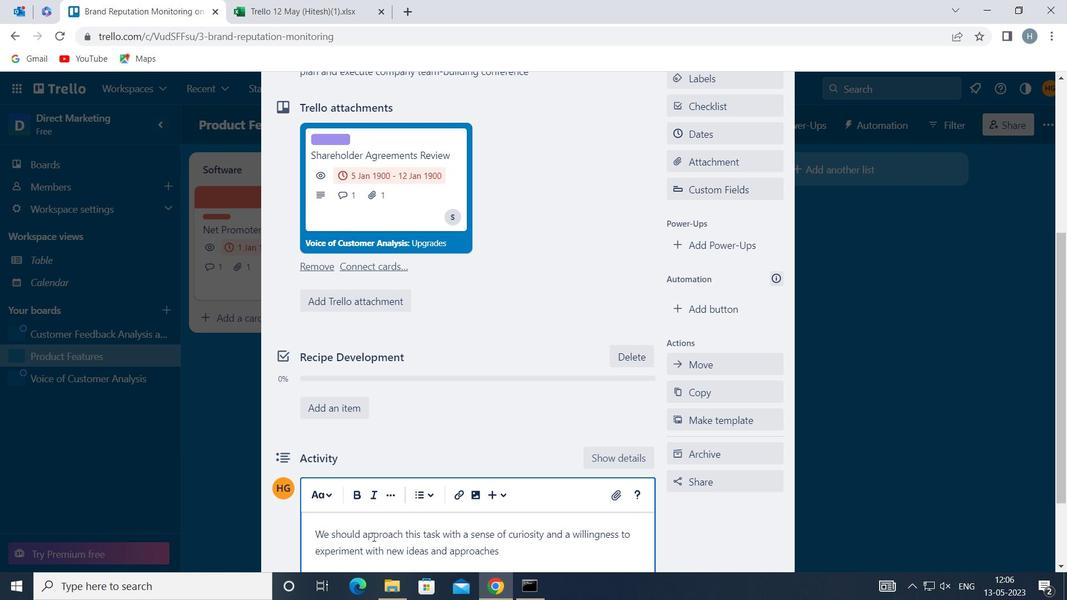 
Action: Mouse scrolled (372, 536) with delta (0, 0)
Screenshot: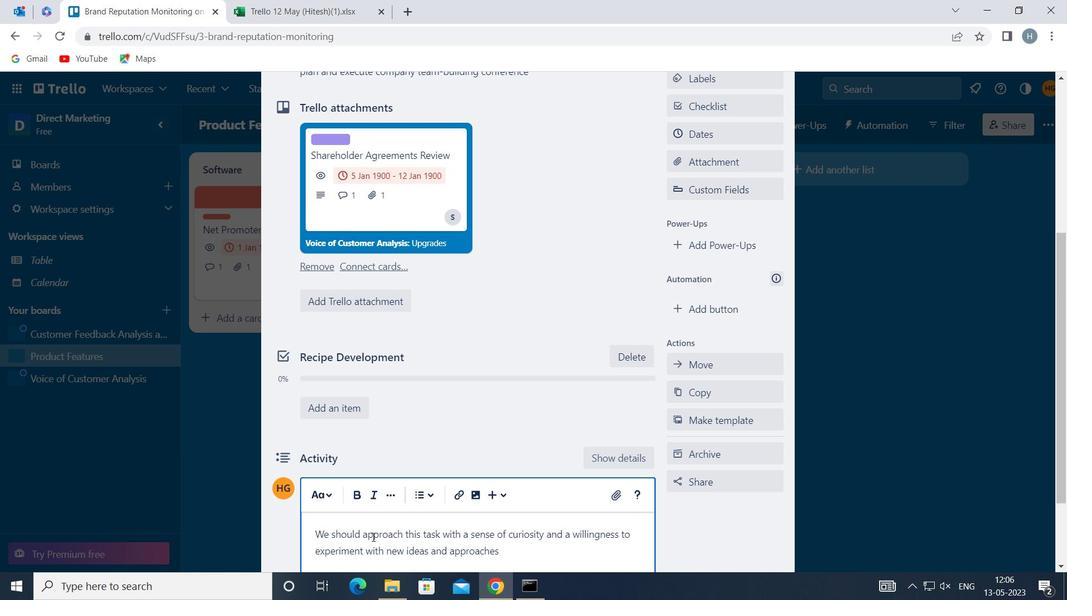 
Action: Mouse moved to (308, 480)
Screenshot: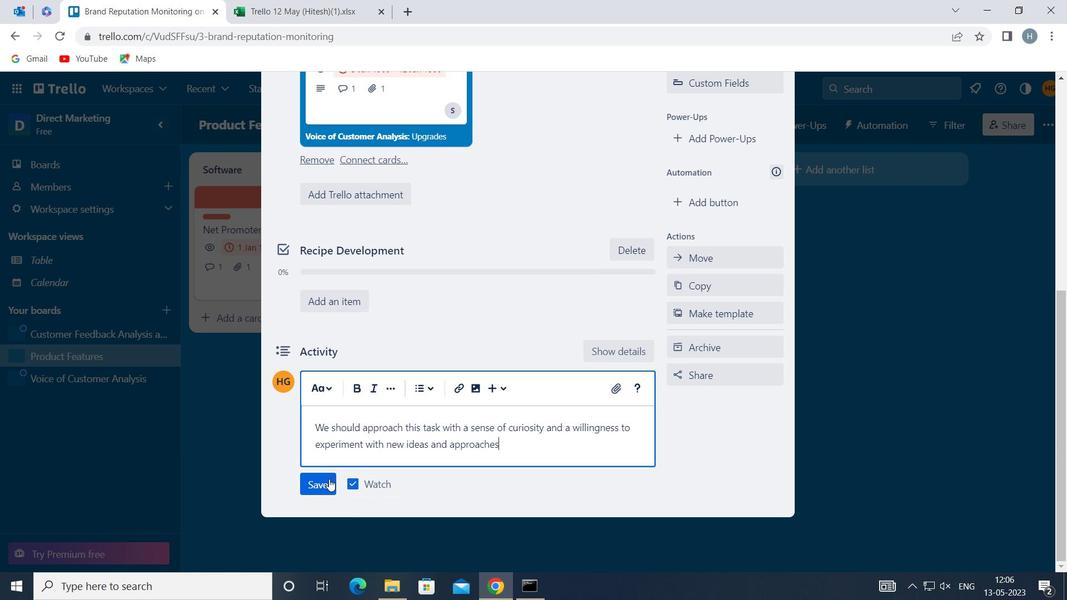 
Action: Mouse pressed left at (308, 480)
Screenshot: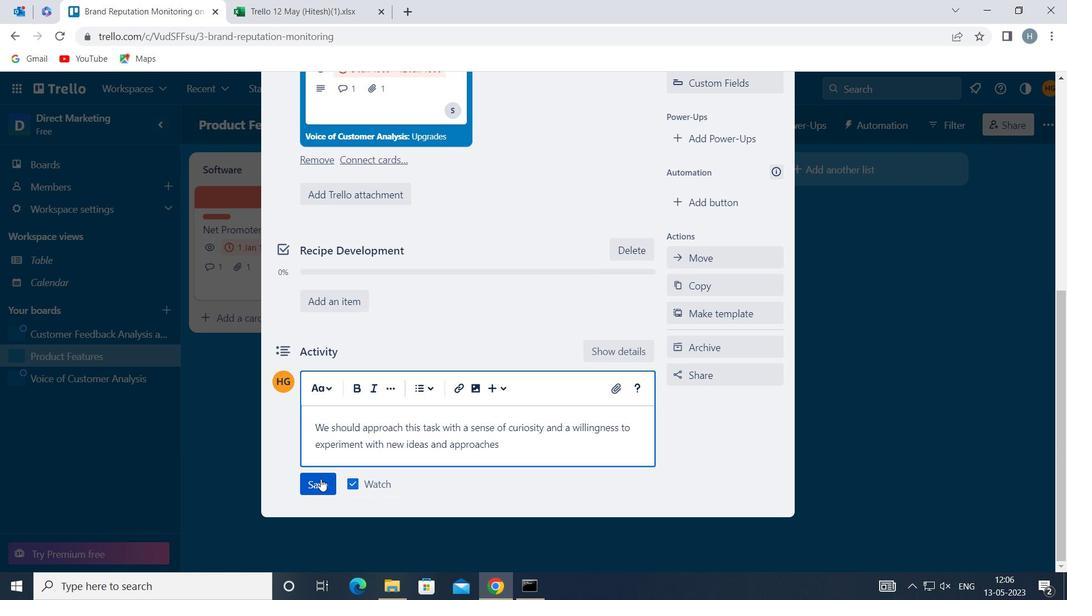
Action: Mouse moved to (721, 134)
Screenshot: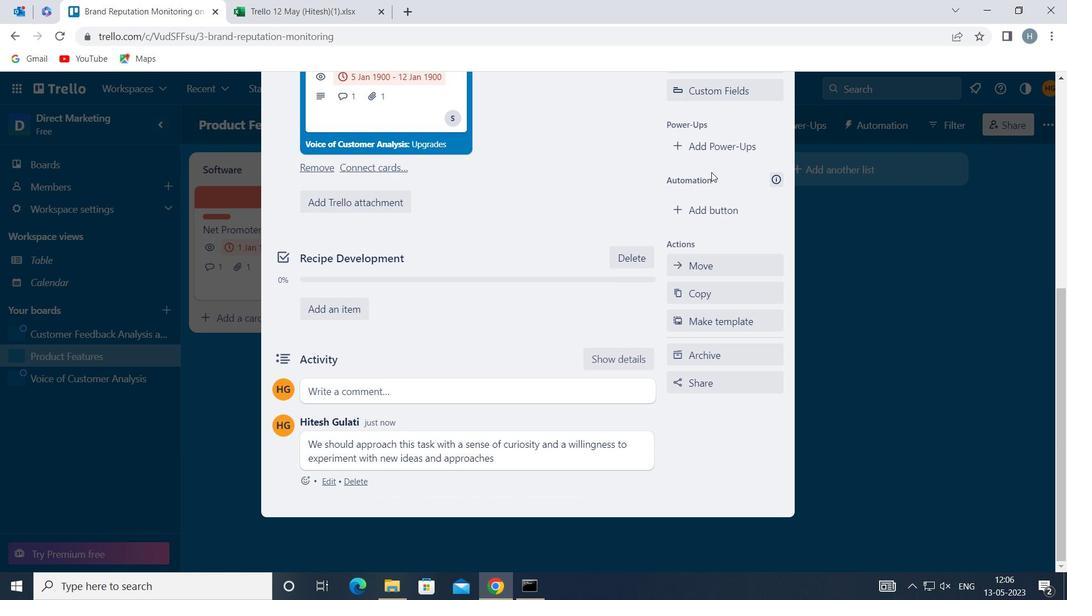 
Action: Mouse scrolled (721, 135) with delta (0, 0)
Screenshot: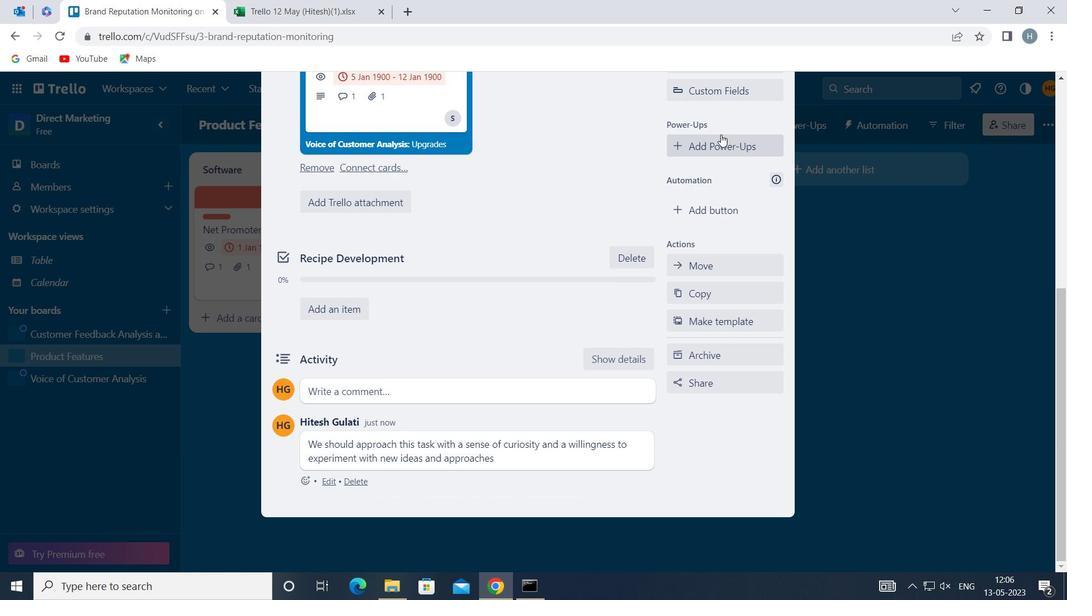 
Action: Mouse moved to (733, 106)
Screenshot: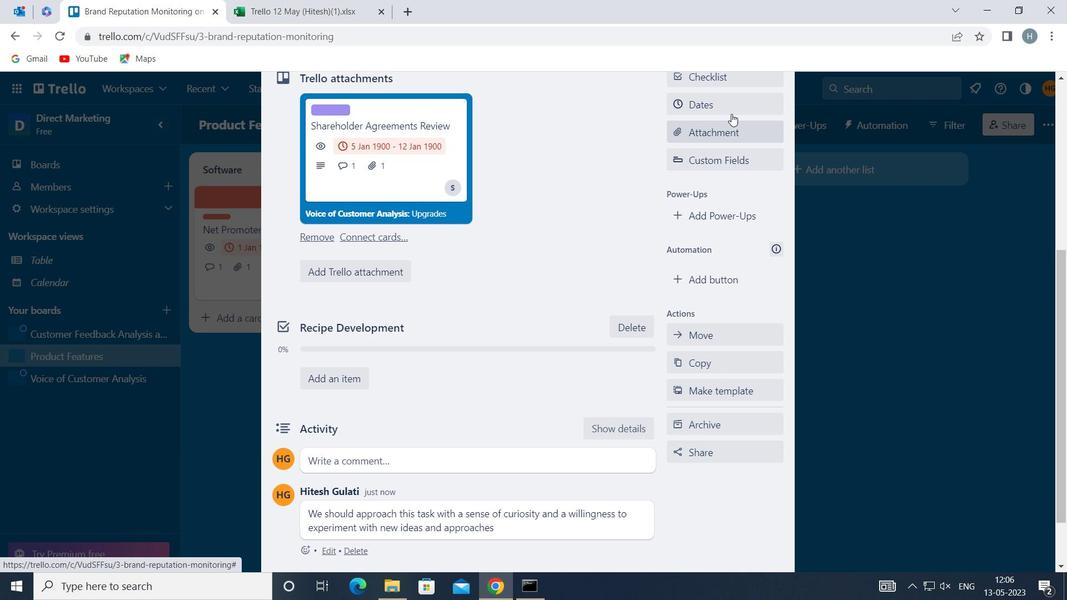 
Action: Mouse pressed left at (733, 106)
Screenshot: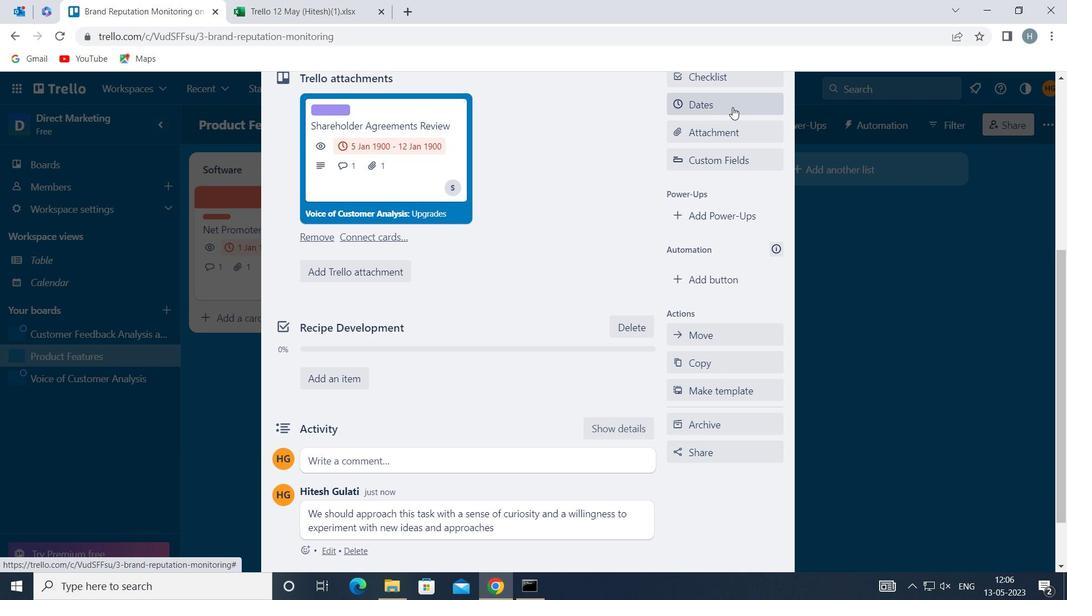 
Action: Mouse moved to (682, 369)
Screenshot: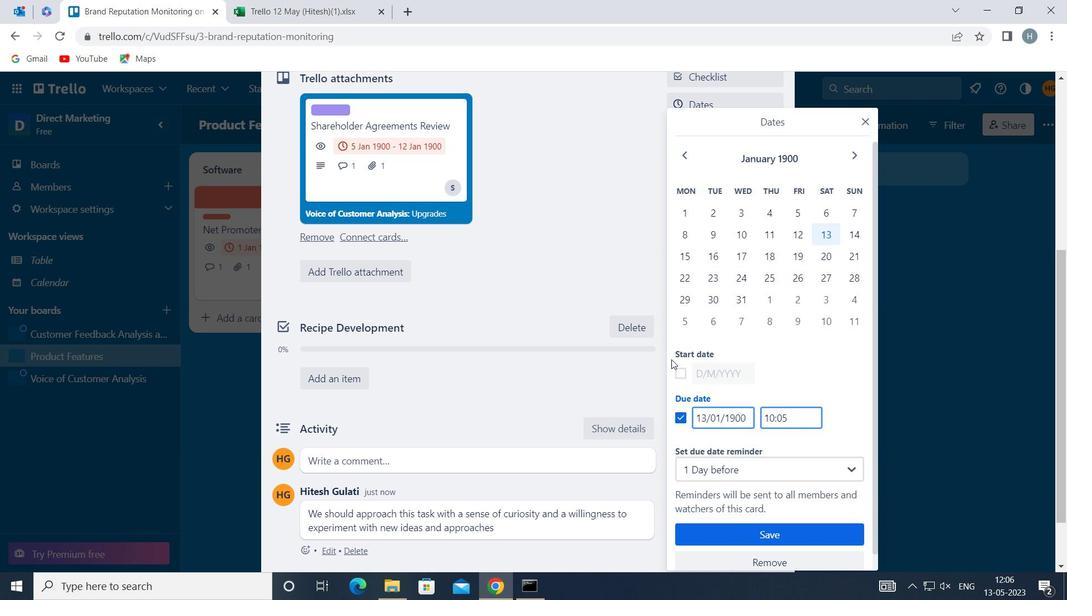 
Action: Mouse pressed left at (682, 369)
Screenshot: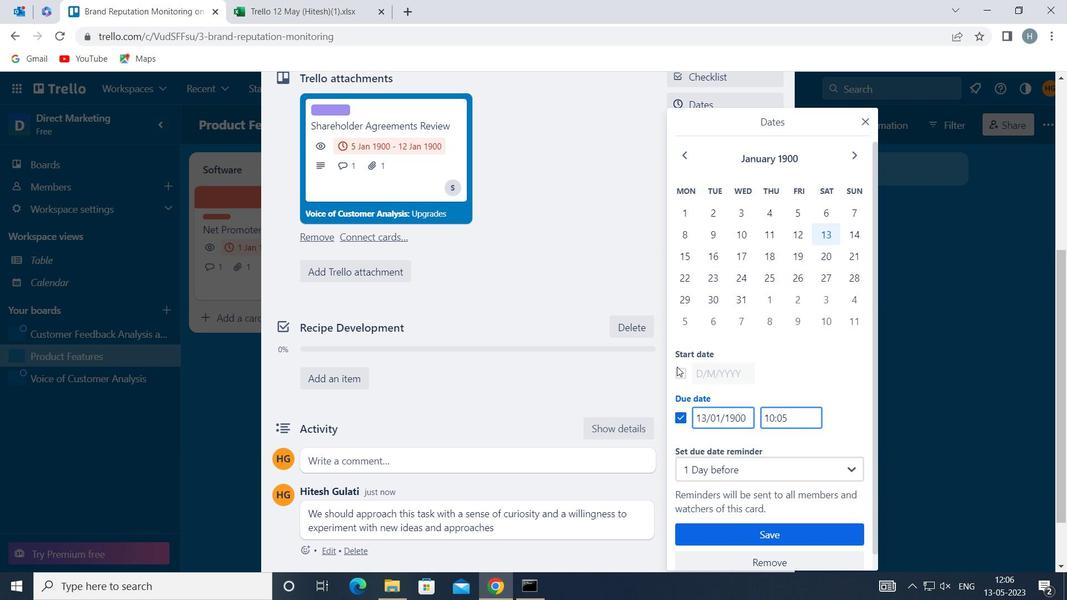 
Action: Mouse moved to (700, 372)
Screenshot: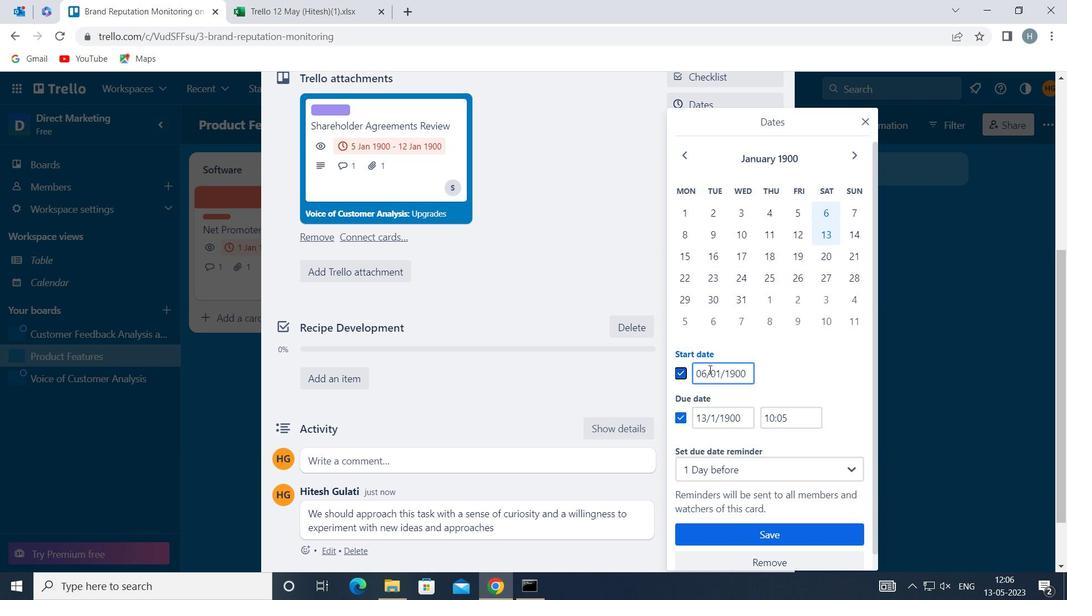 
Action: Mouse pressed left at (700, 372)
Screenshot: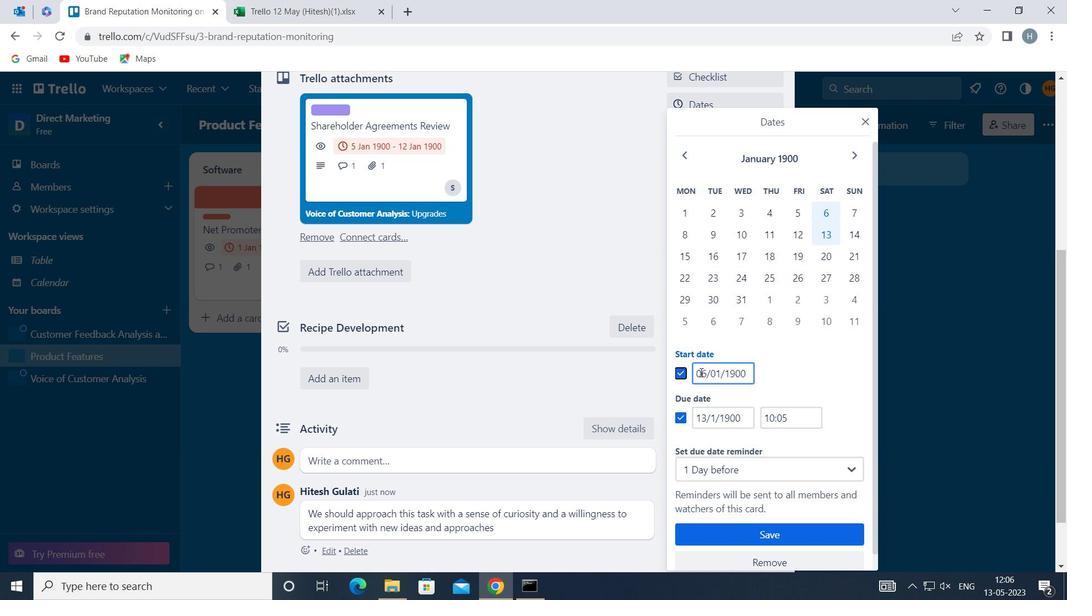 
Action: Mouse moved to (700, 372)
Screenshot: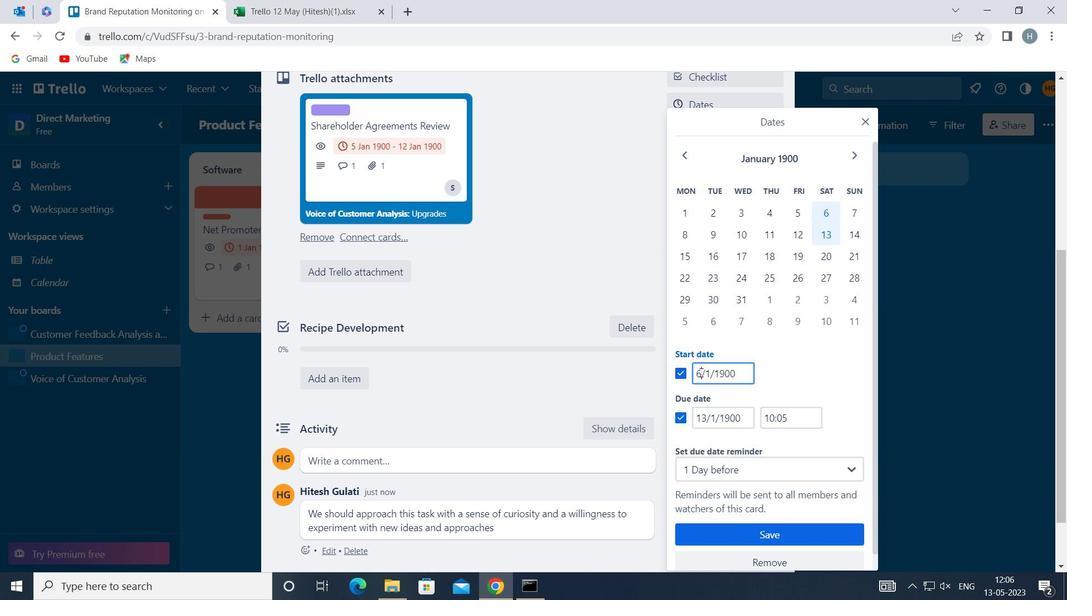 
Action: Key pressed <Key.backspace>7
Screenshot: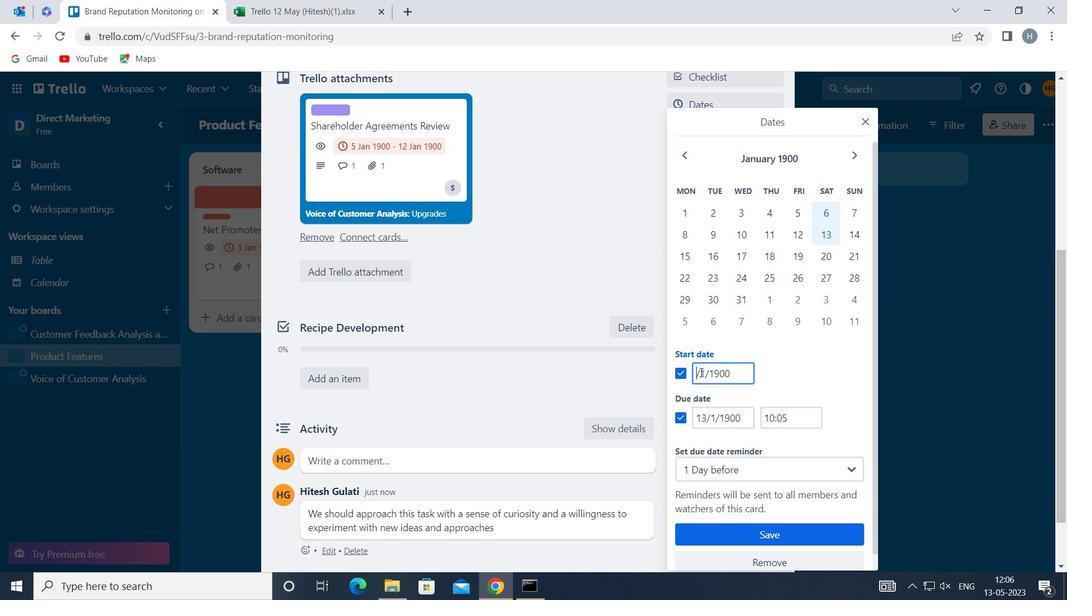 
Action: Mouse moved to (699, 414)
Screenshot: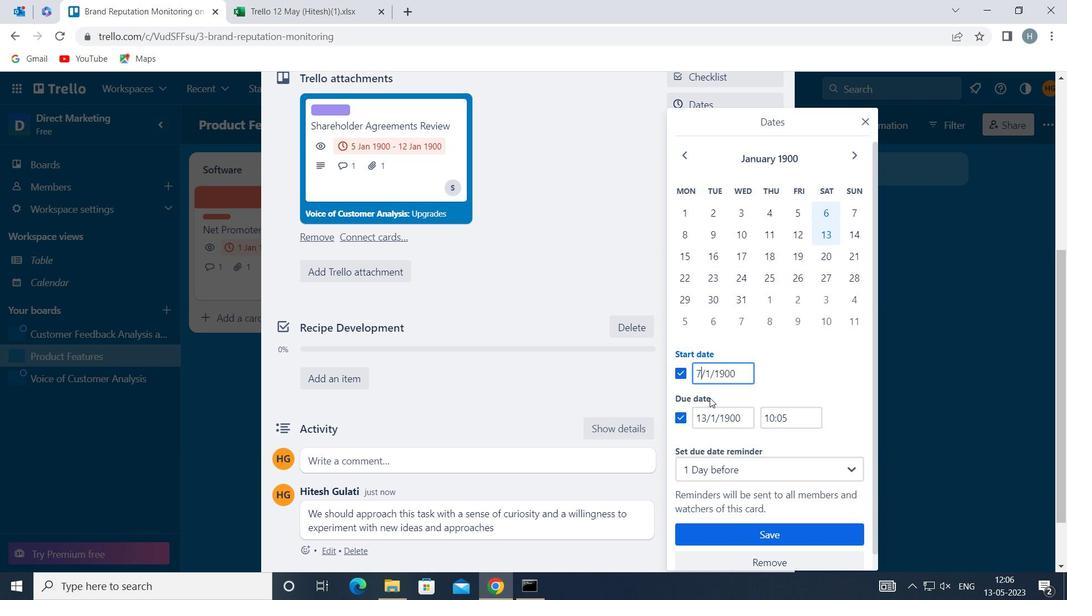
Action: Mouse pressed left at (699, 414)
Screenshot: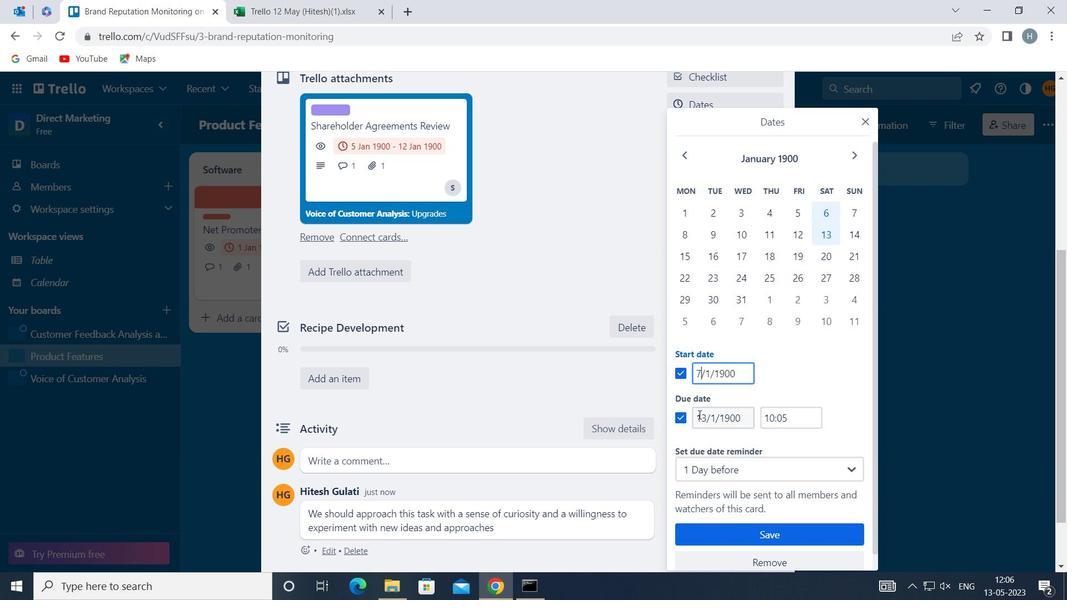 
Action: Key pressed <Key.right><Key.backspace>4
Screenshot: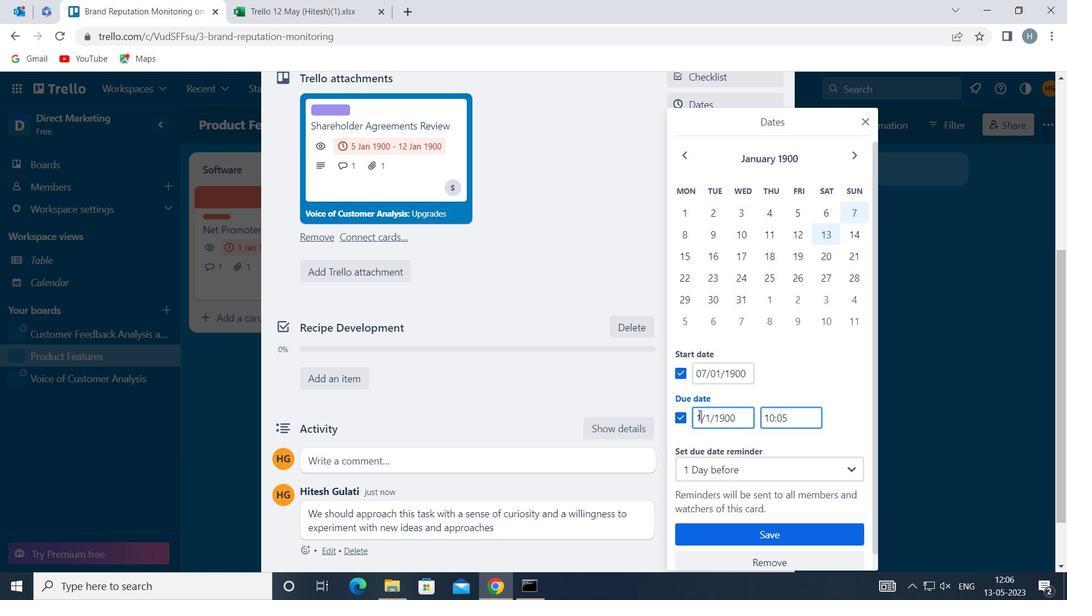 
Action: Mouse moved to (758, 531)
Screenshot: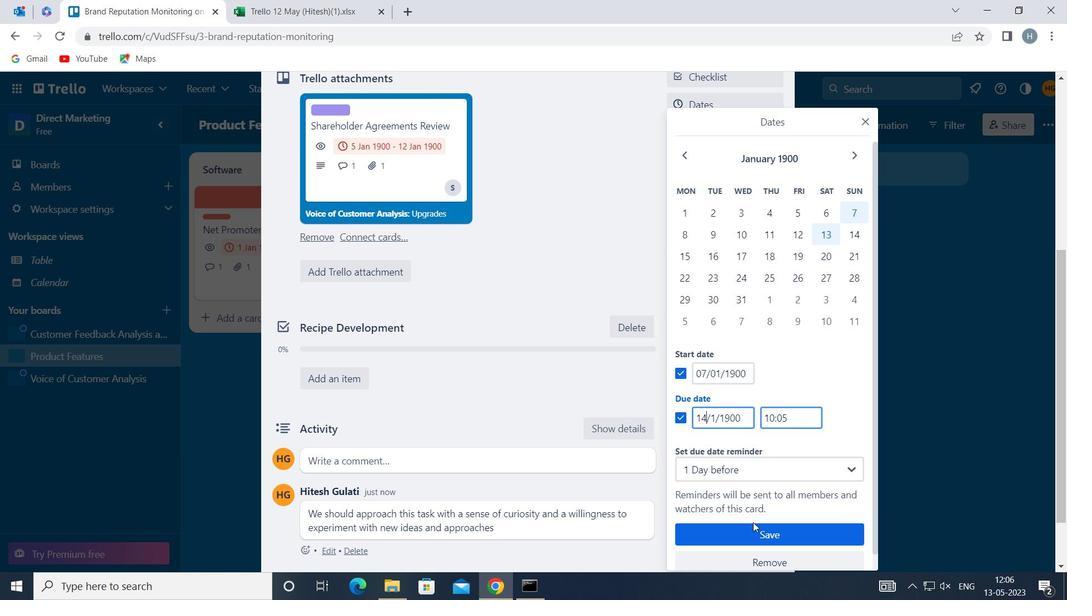 
Action: Mouse pressed left at (758, 531)
Screenshot: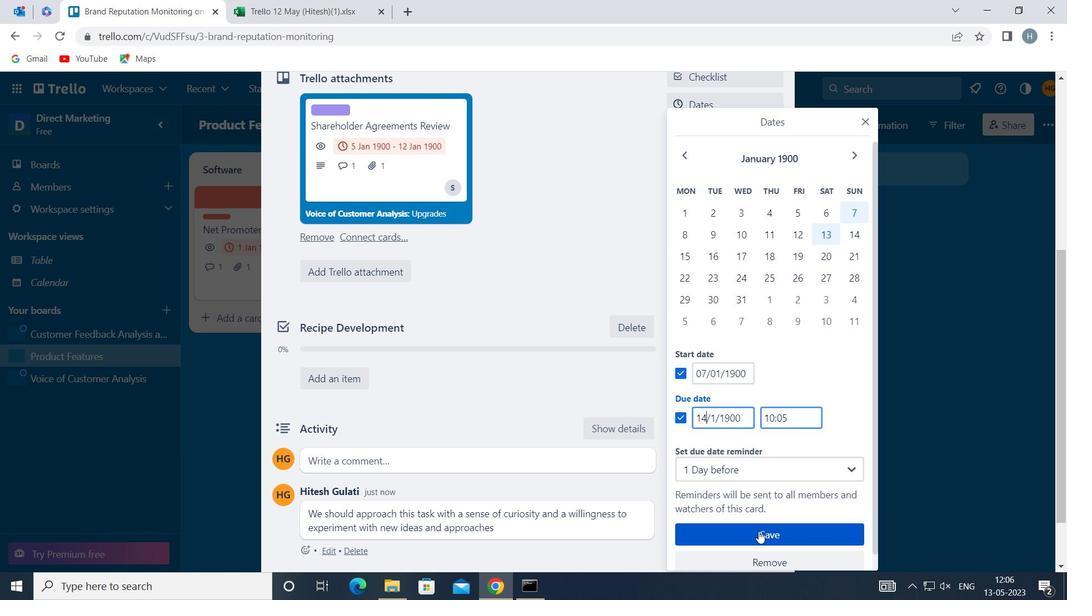 
Action: Mouse moved to (611, 296)
Screenshot: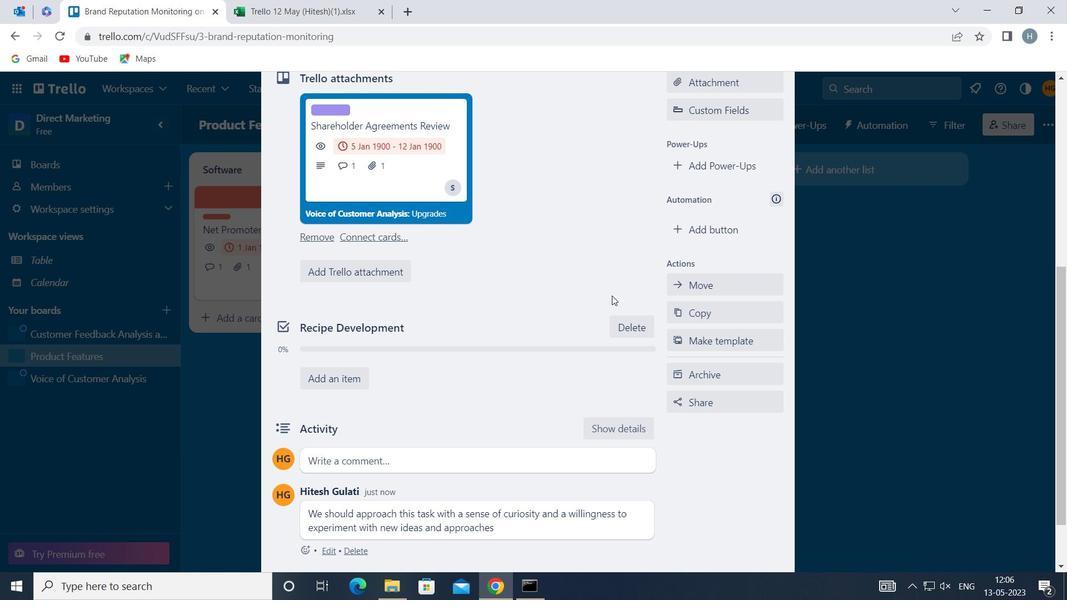 
Action: Key pressed <Key.f8>
Screenshot: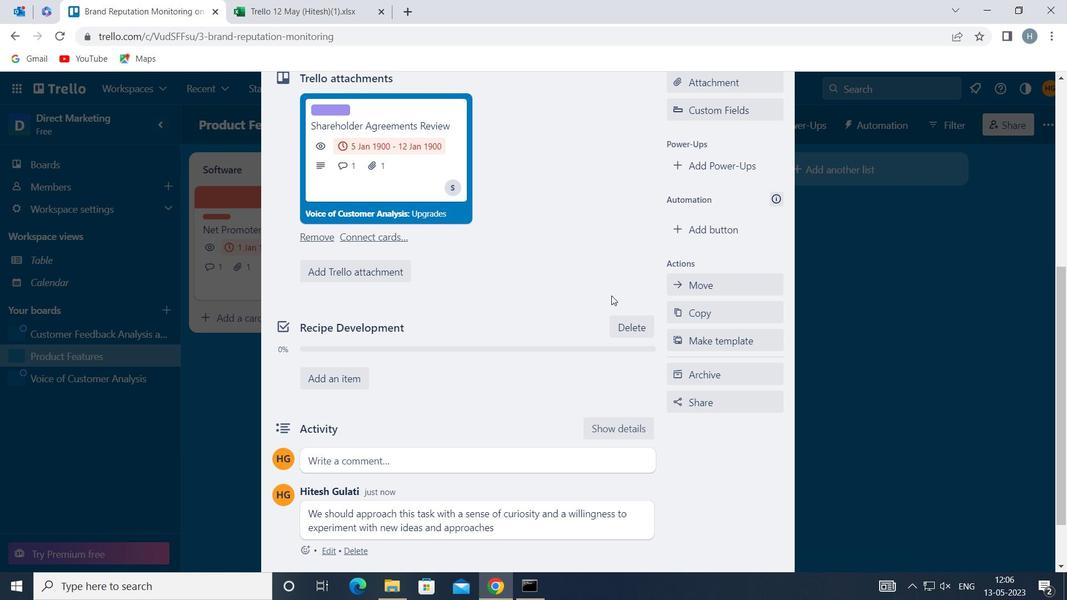 
